 Task: Find a place to stay in Pingyi, China, from 8th to 19th June for 1 guest, with a price range of ₹5000 to ₹12000, and select 'Shared room' with 'Self check-in' option.
Action: Mouse moved to (452, 93)
Screenshot: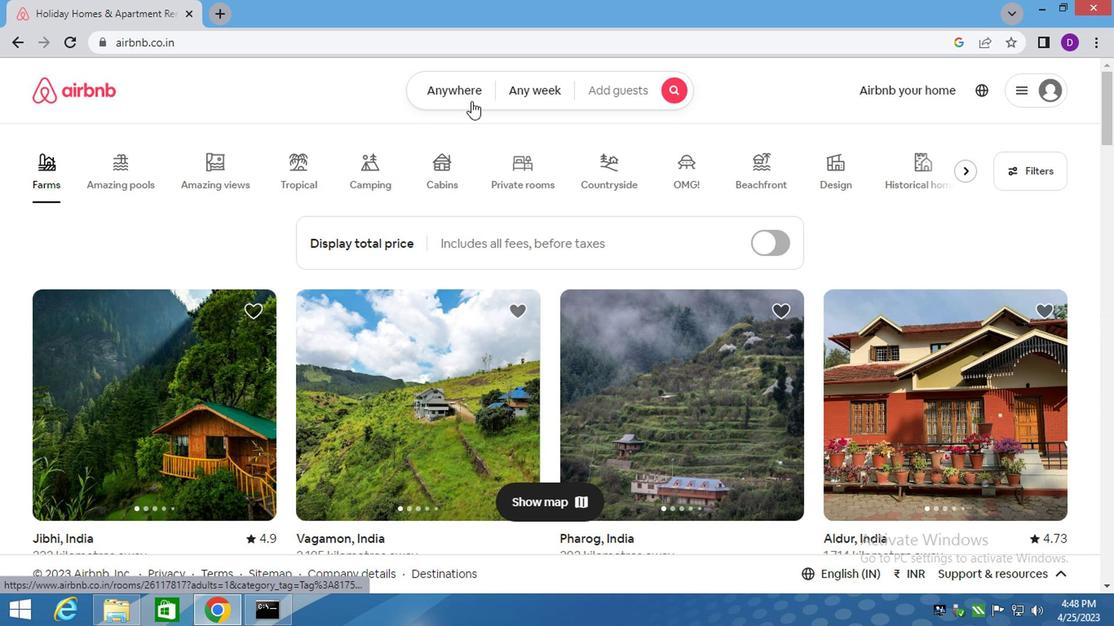 
Action: Mouse pressed left at (452, 93)
Screenshot: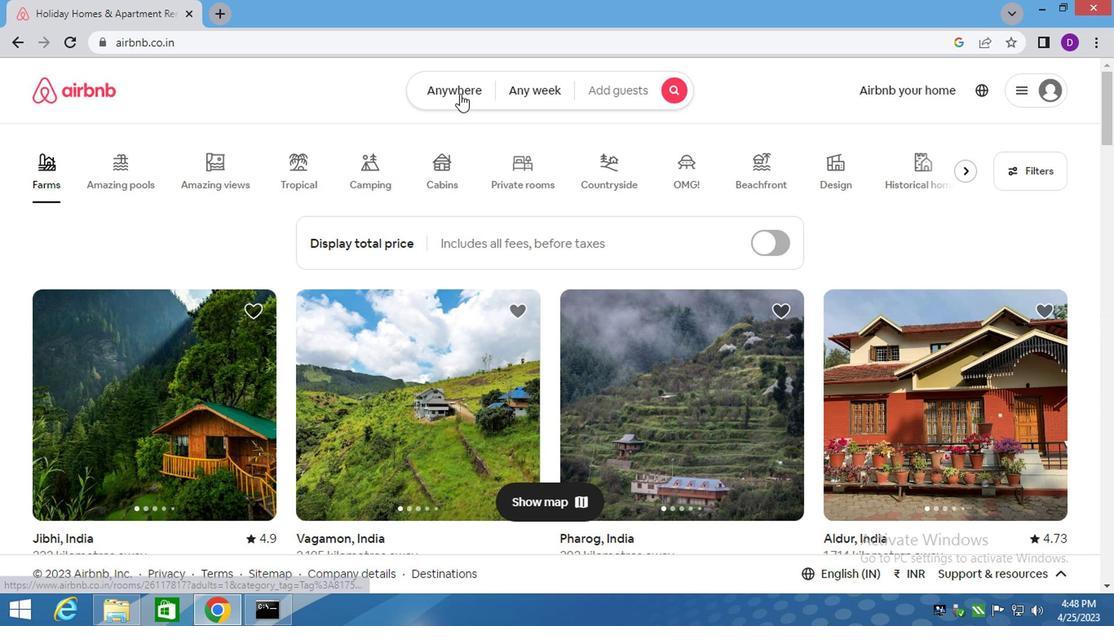 
Action: Mouse moved to (279, 160)
Screenshot: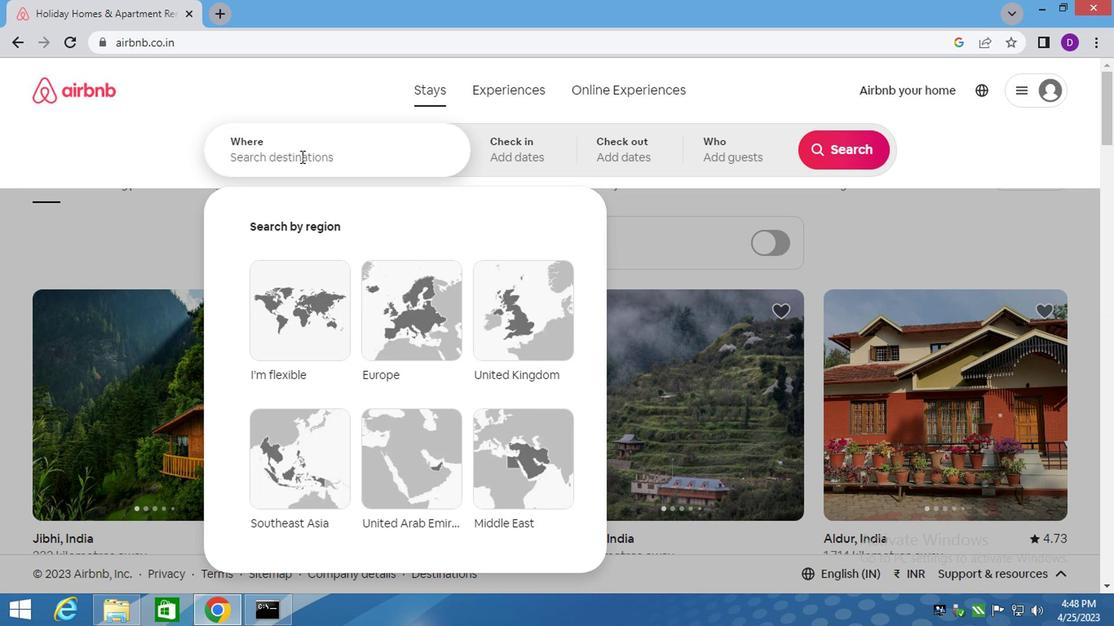 
Action: Mouse pressed left at (279, 160)
Screenshot: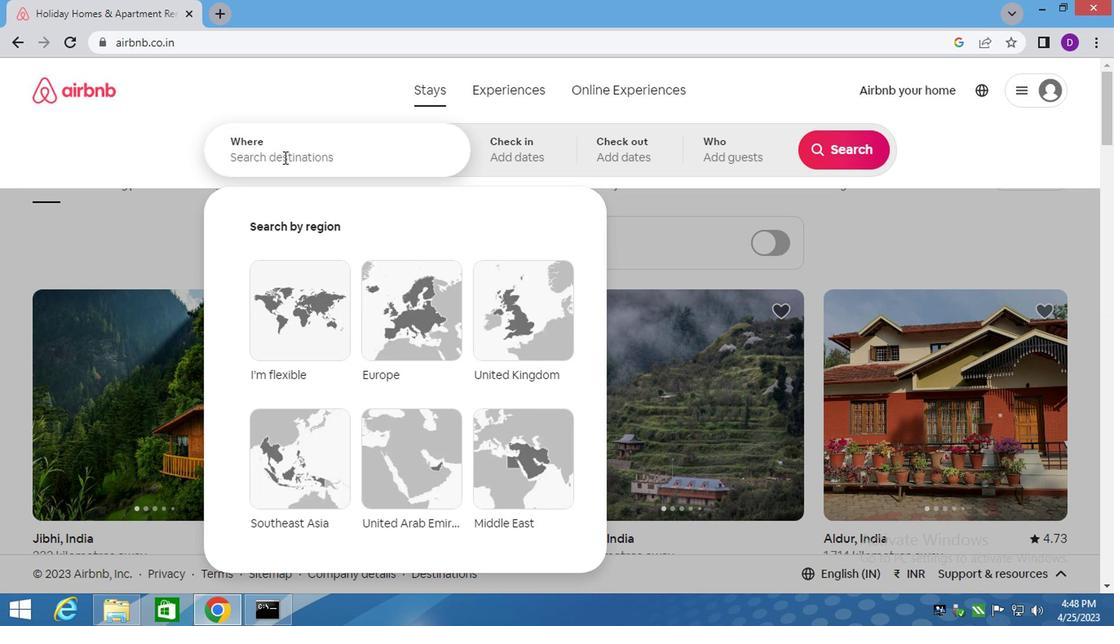 
Action: Mouse moved to (250, 117)
Screenshot: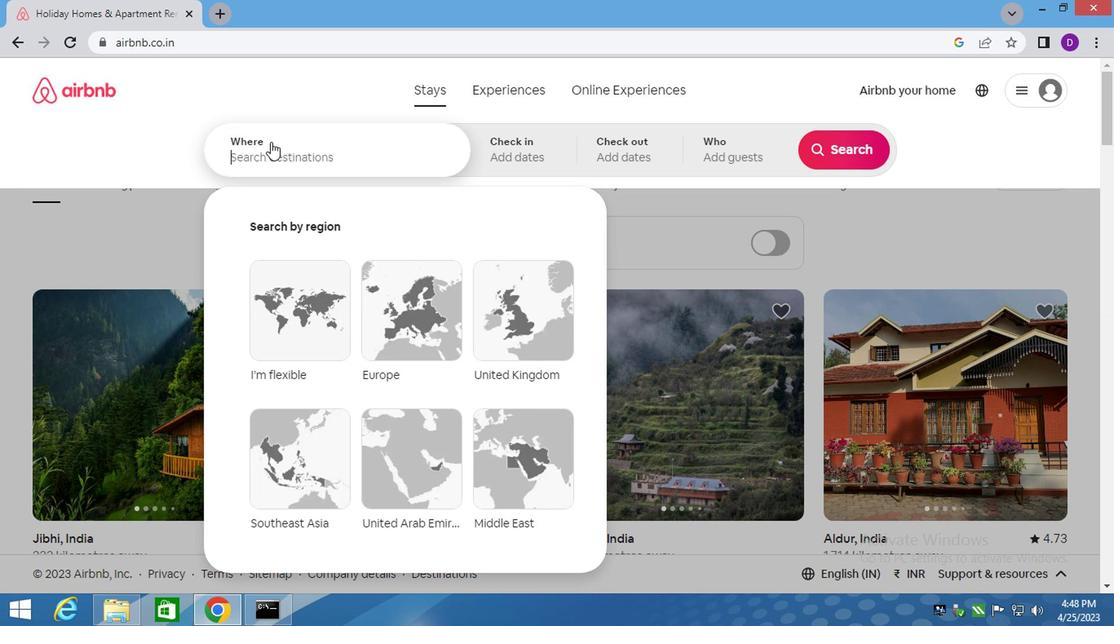 
Action: Key pressed <Key.shift_r>Pingyi,<Key.space><Key.shift>XC<Key.backspace><Key.backspace><Key.shift_r><Key.shift_r><Key.shift_r><Key.shift_r><Key.shift_r><Key.shift_r><Key.shift_r><Key.shift_r>CHINA<Key.enter>
Screenshot: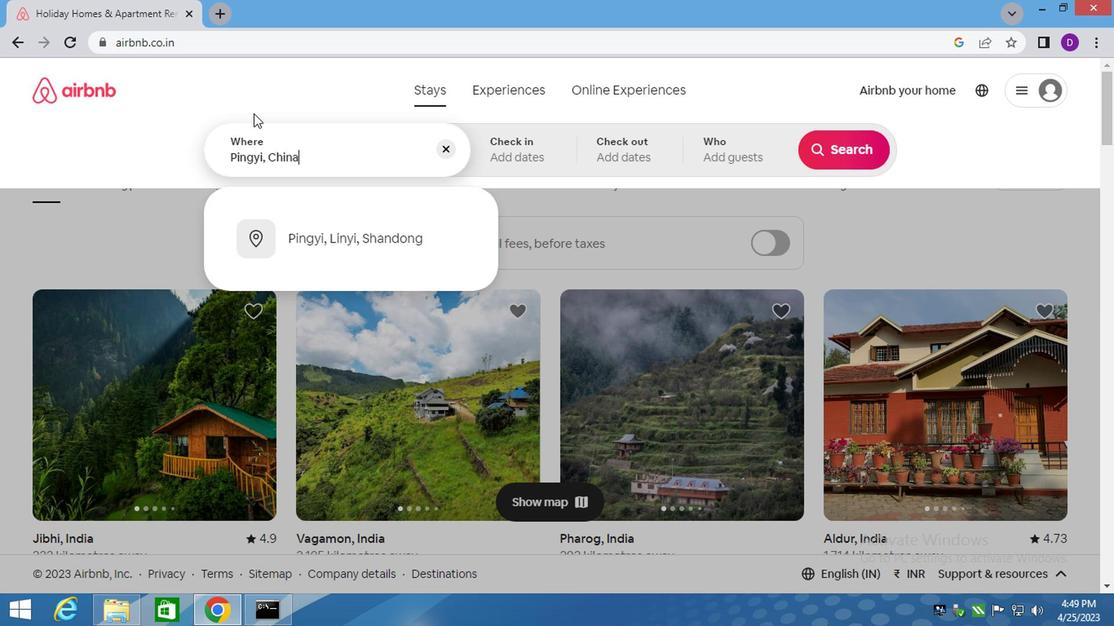 
Action: Mouse moved to (837, 290)
Screenshot: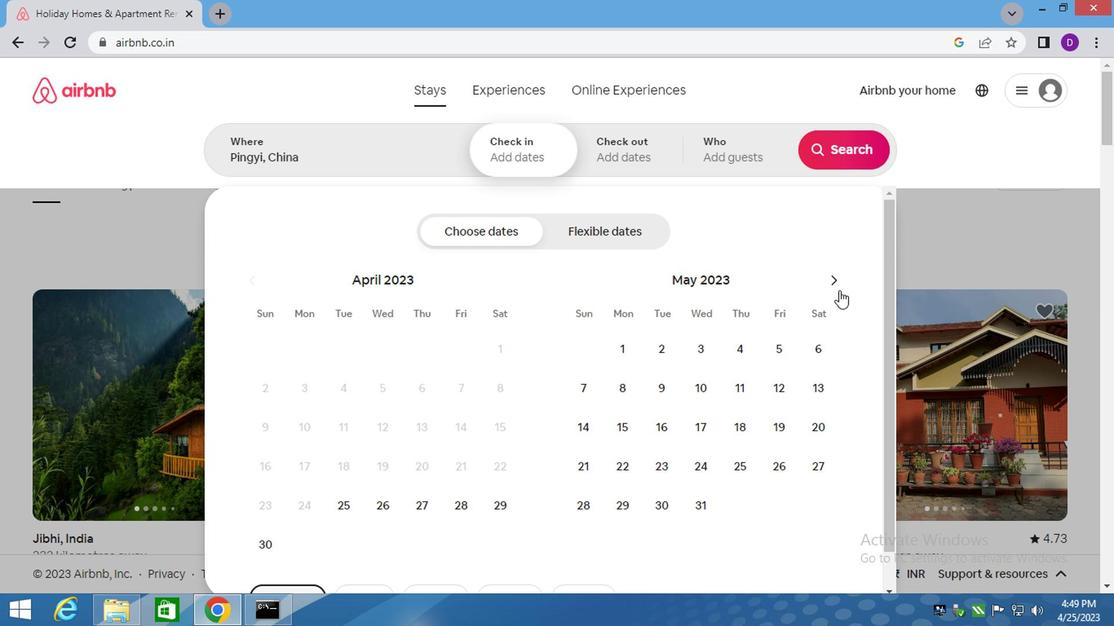 
Action: Mouse pressed left at (837, 290)
Screenshot: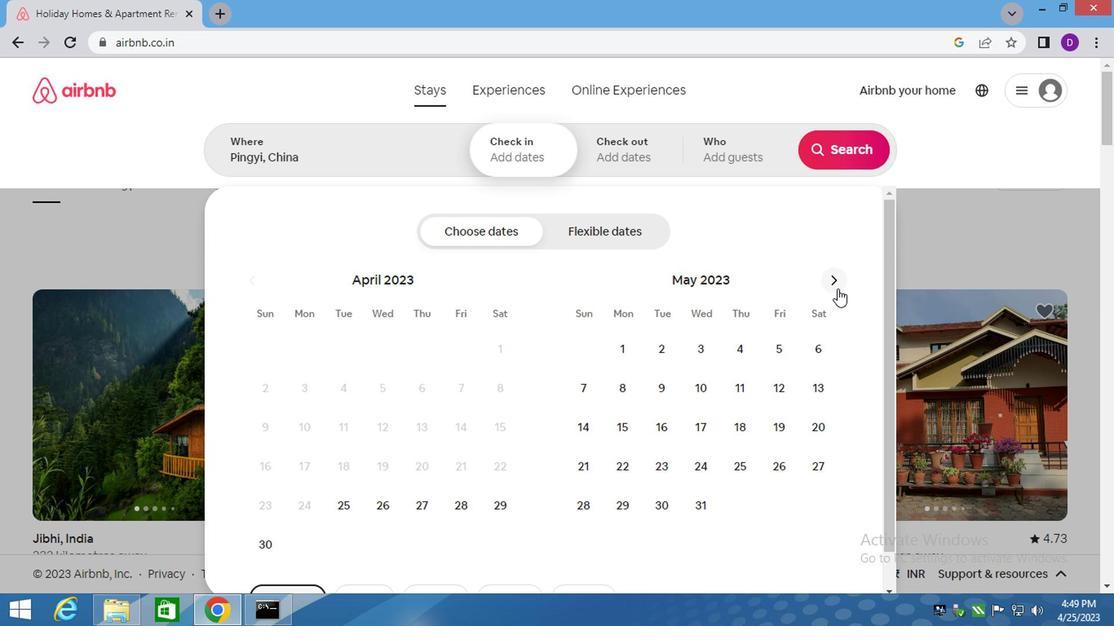 
Action: Mouse moved to (745, 396)
Screenshot: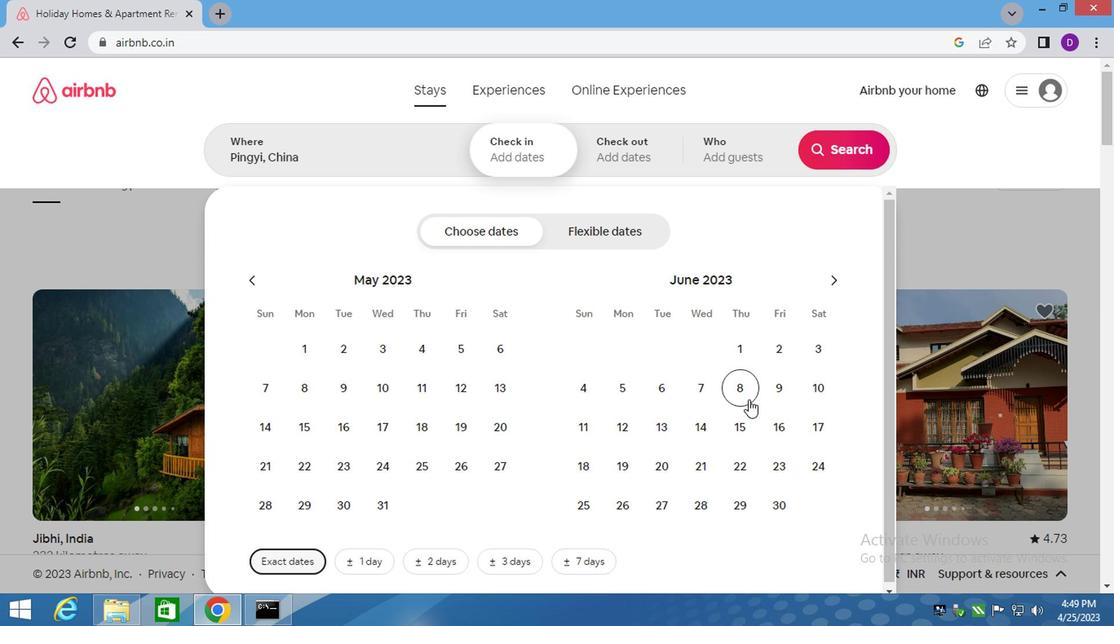 
Action: Mouse pressed left at (745, 396)
Screenshot: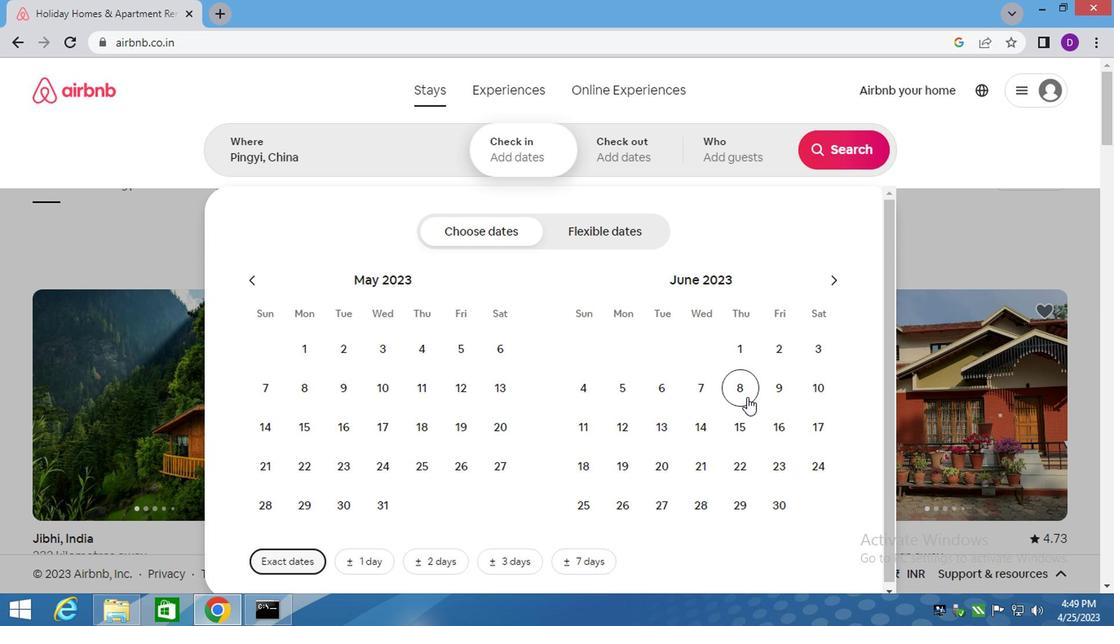 
Action: Mouse moved to (612, 469)
Screenshot: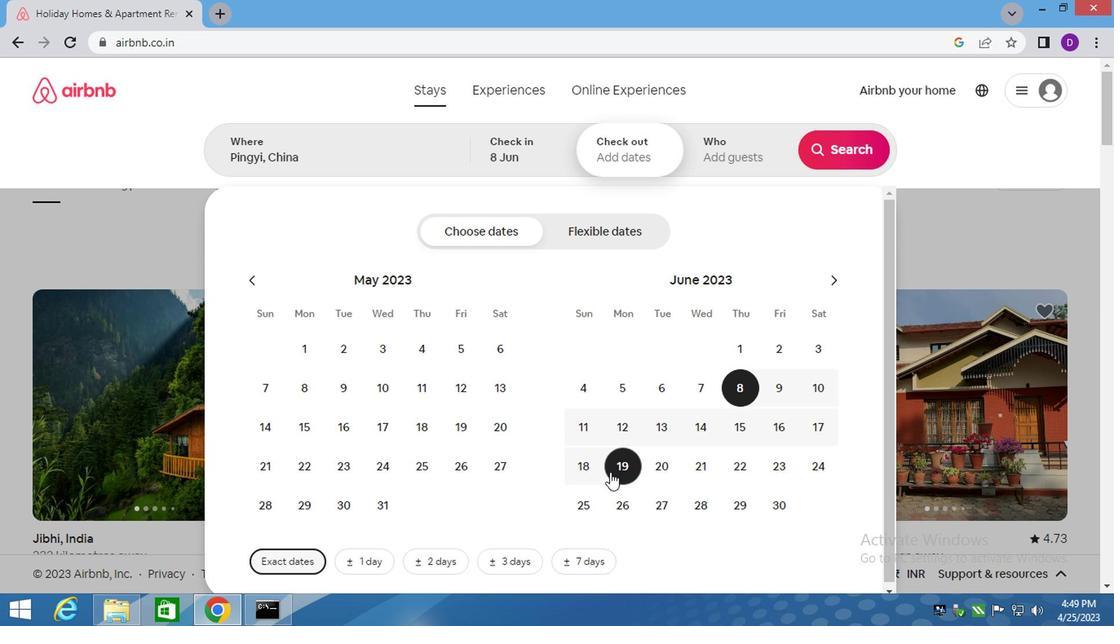 
Action: Mouse pressed left at (612, 469)
Screenshot: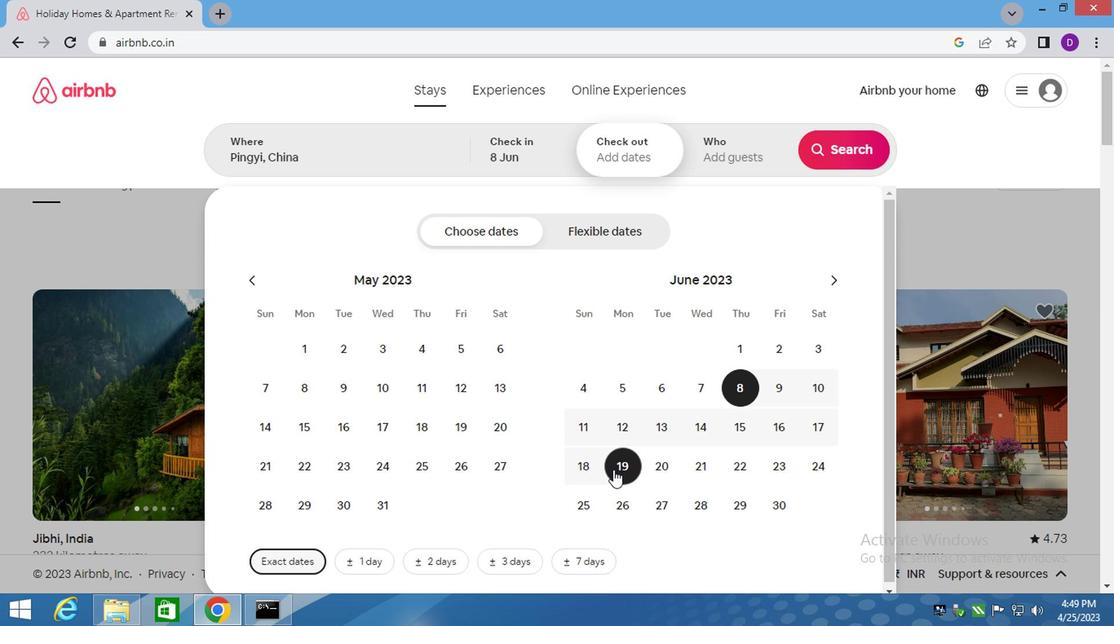 
Action: Mouse moved to (726, 158)
Screenshot: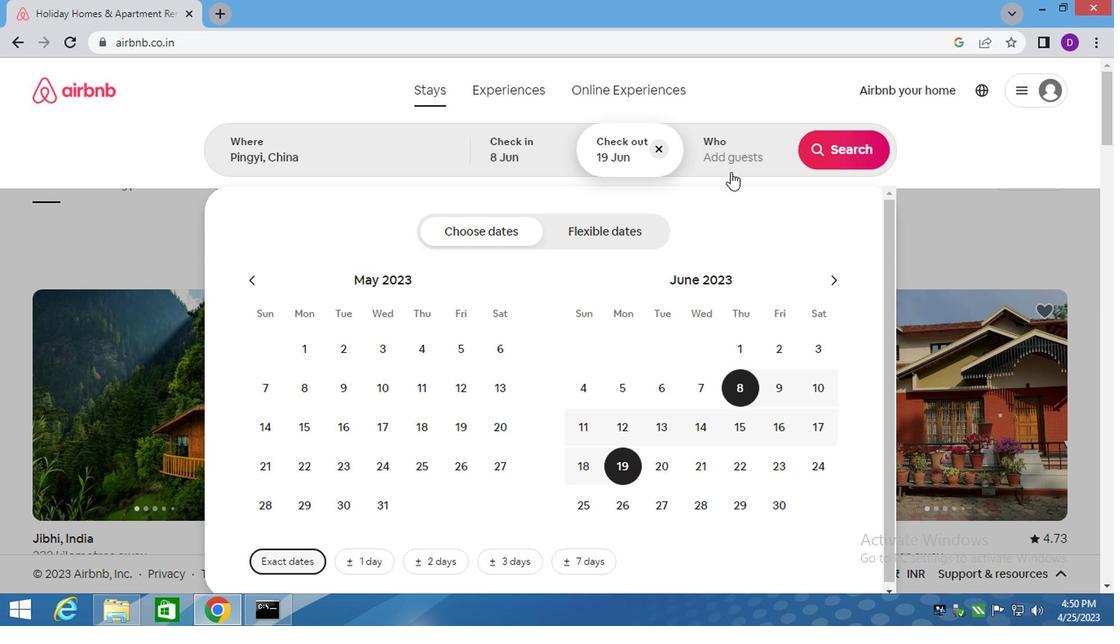 
Action: Mouse pressed left at (726, 158)
Screenshot: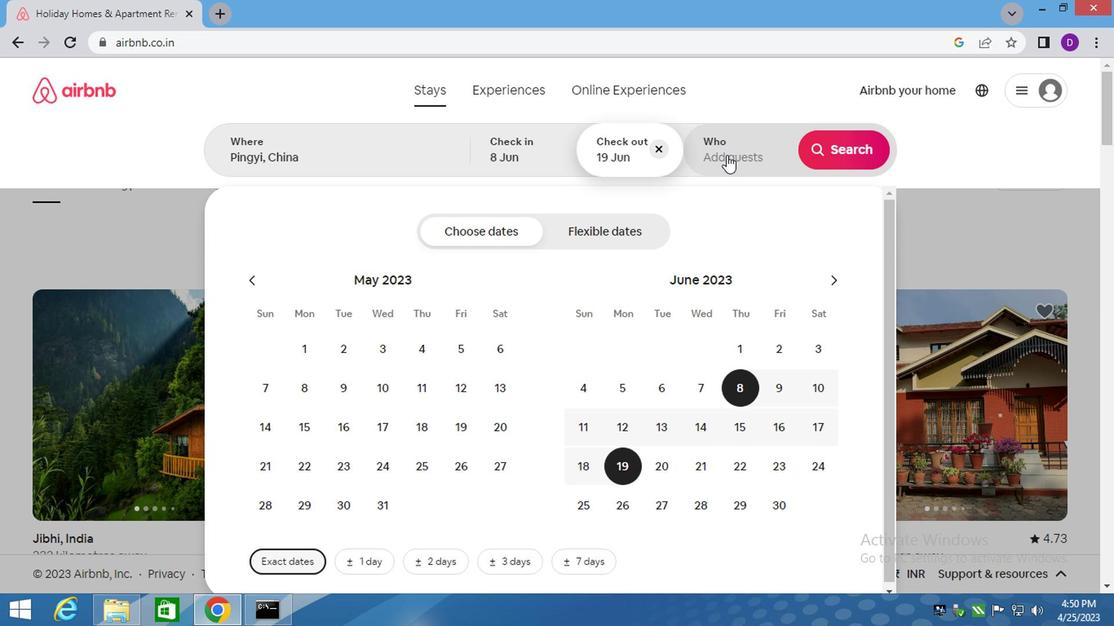 
Action: Mouse moved to (849, 235)
Screenshot: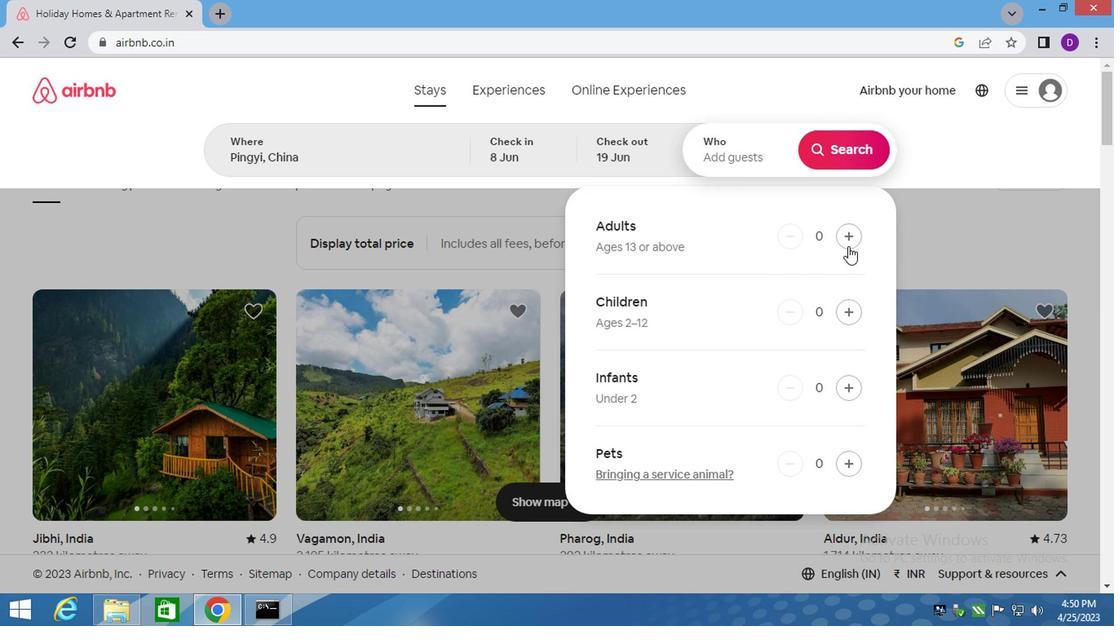 
Action: Mouse pressed left at (849, 235)
Screenshot: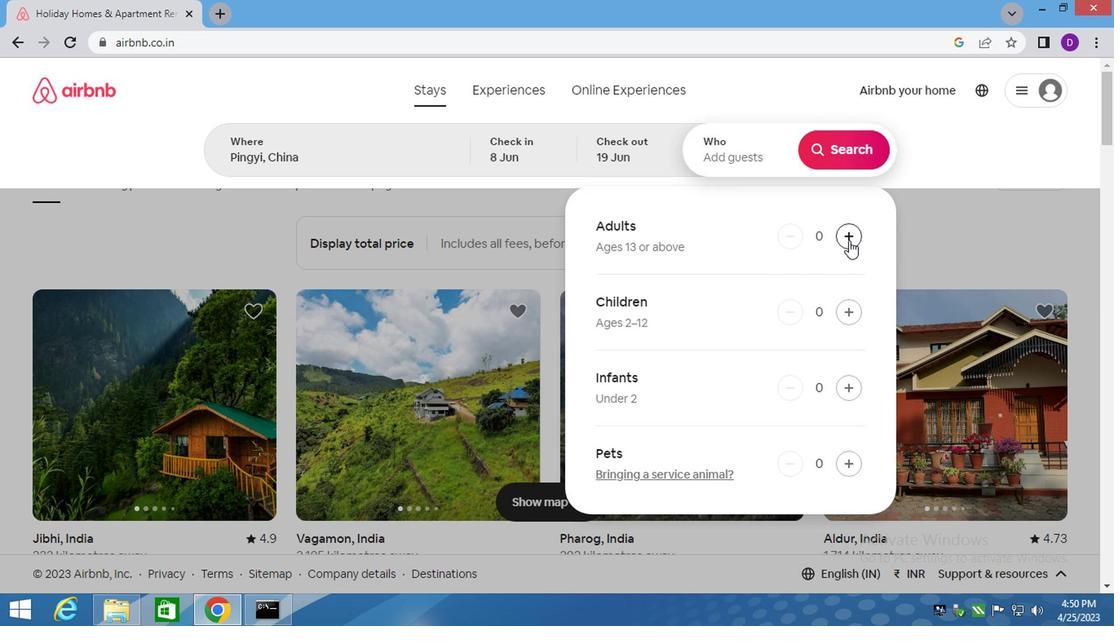 
Action: Mouse moved to (847, 160)
Screenshot: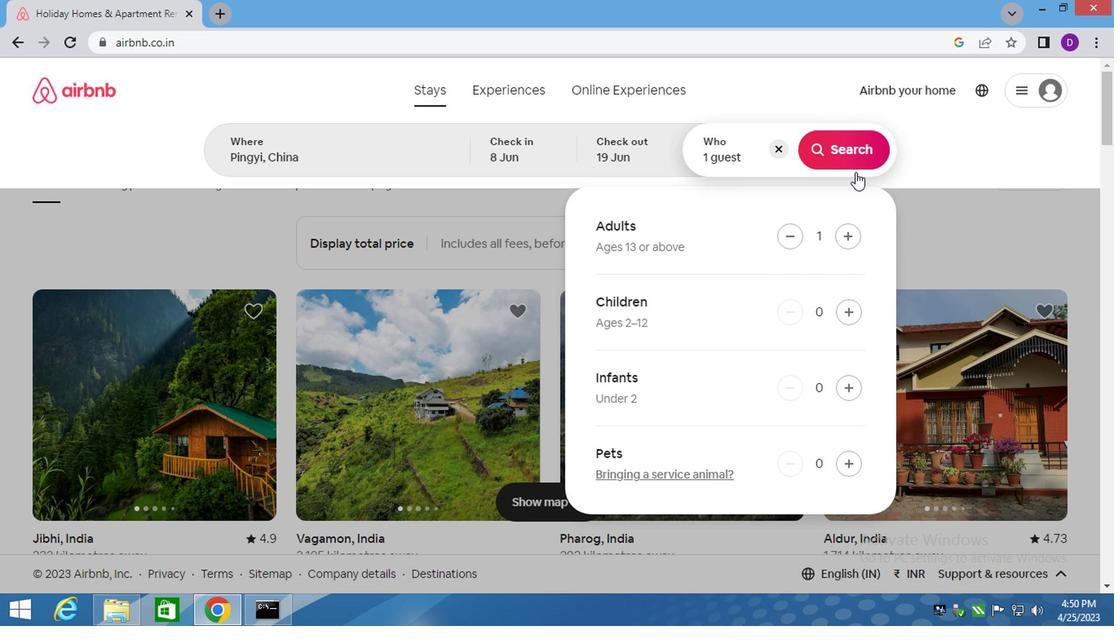 
Action: Mouse pressed left at (847, 160)
Screenshot: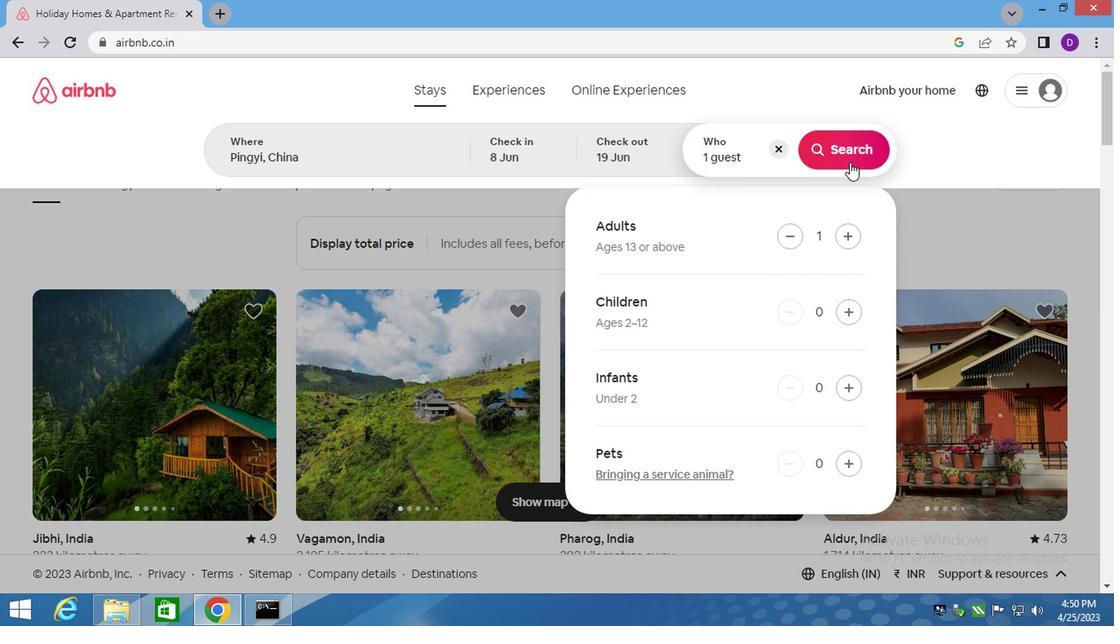 
Action: Mouse moved to (1041, 156)
Screenshot: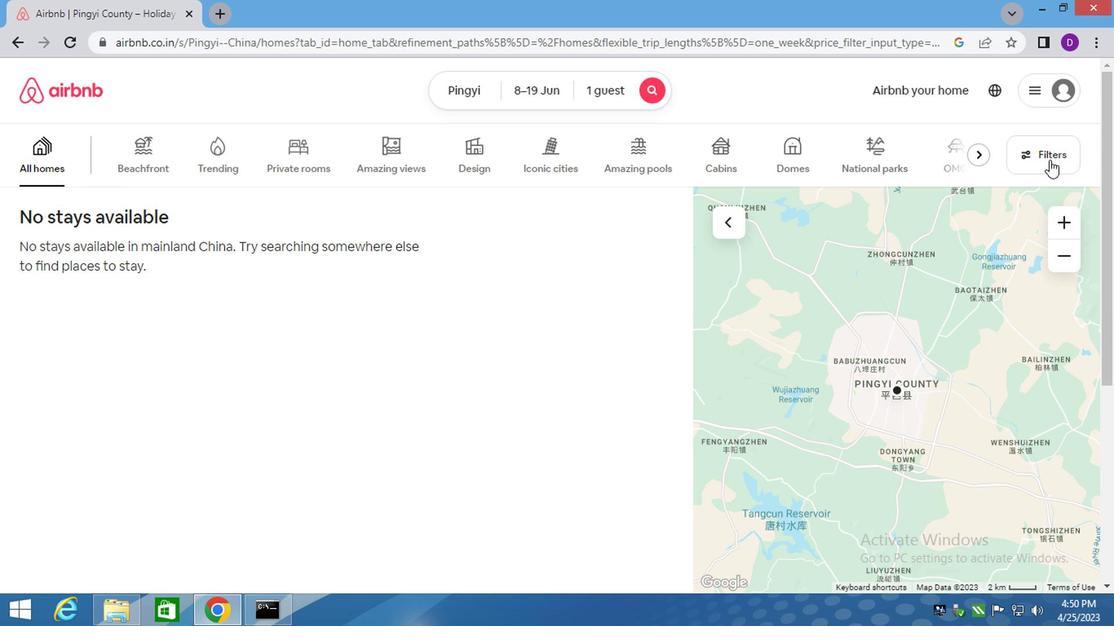 
Action: Mouse pressed left at (1041, 156)
Screenshot: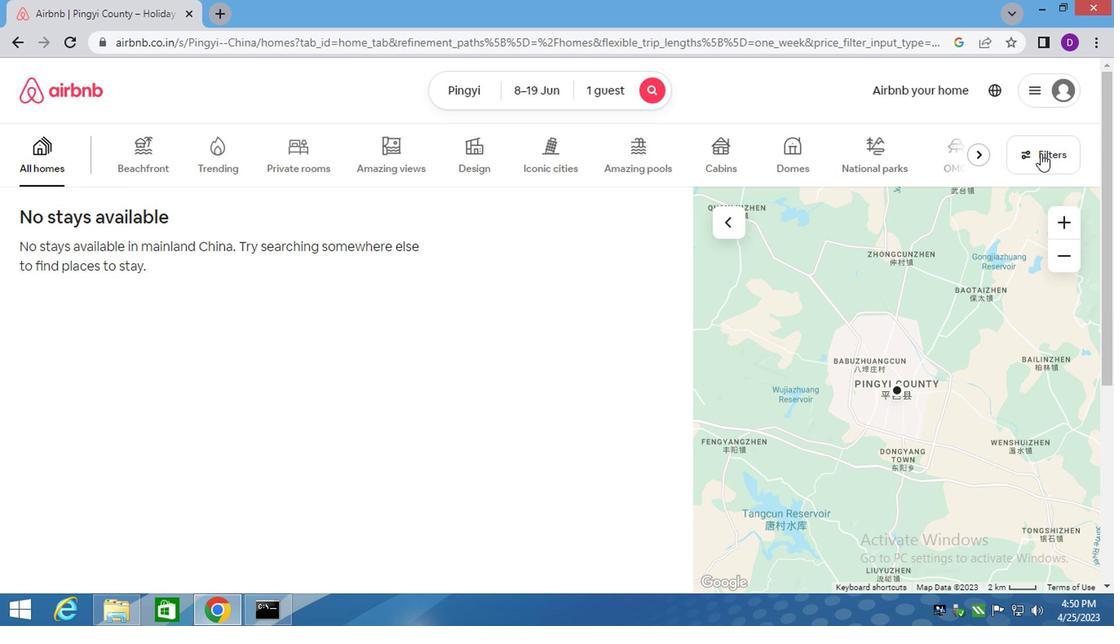 
Action: Mouse moved to (338, 258)
Screenshot: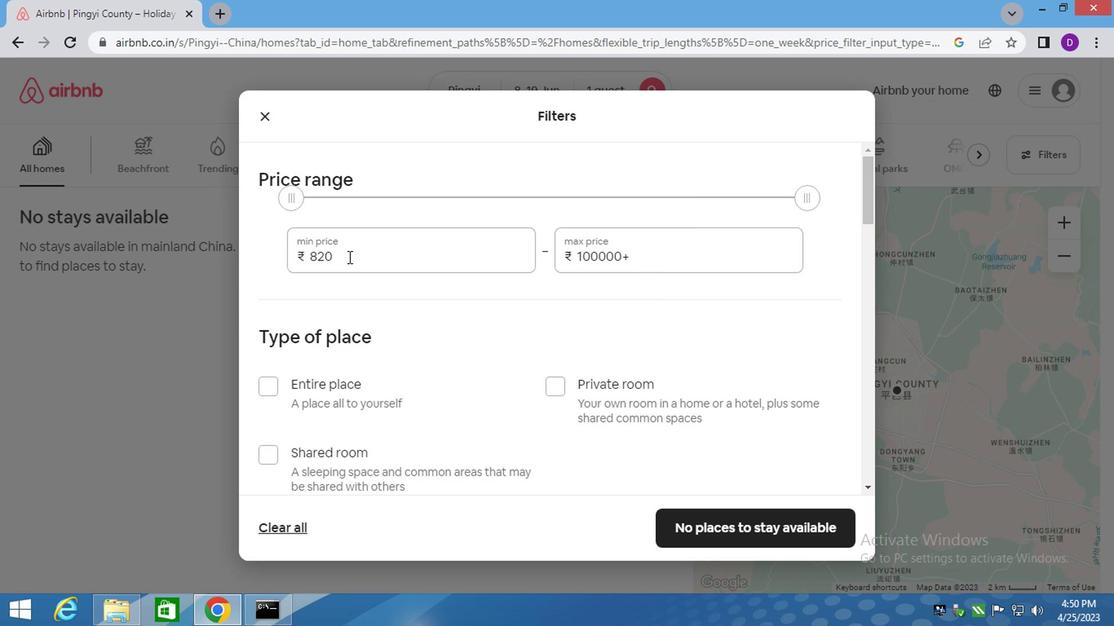 
Action: Mouse pressed left at (338, 258)
Screenshot: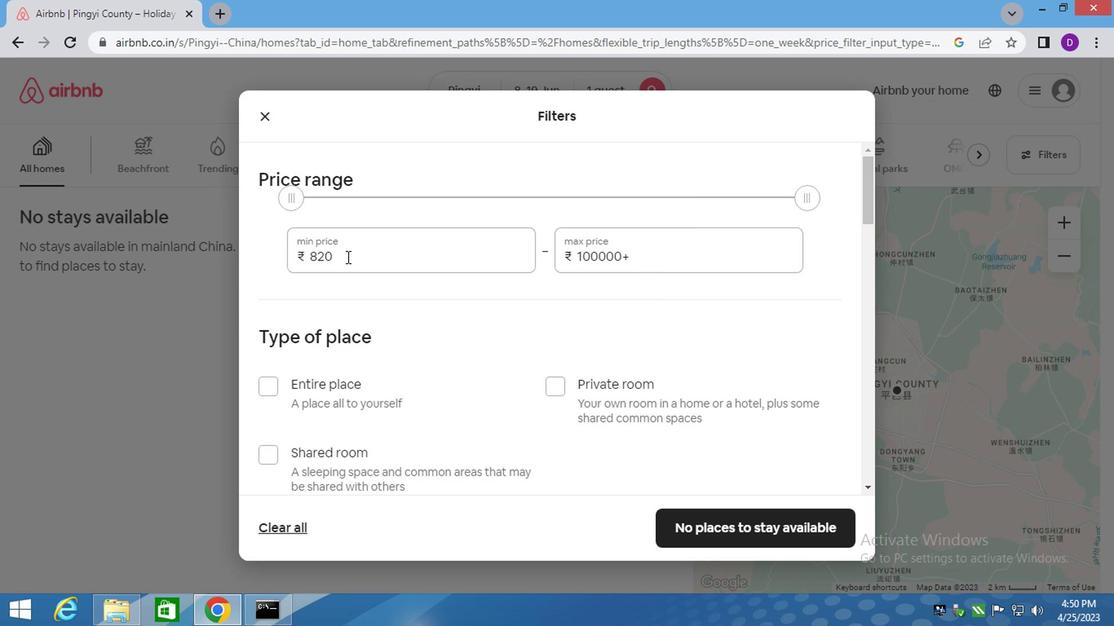 
Action: Mouse pressed left at (338, 258)
Screenshot: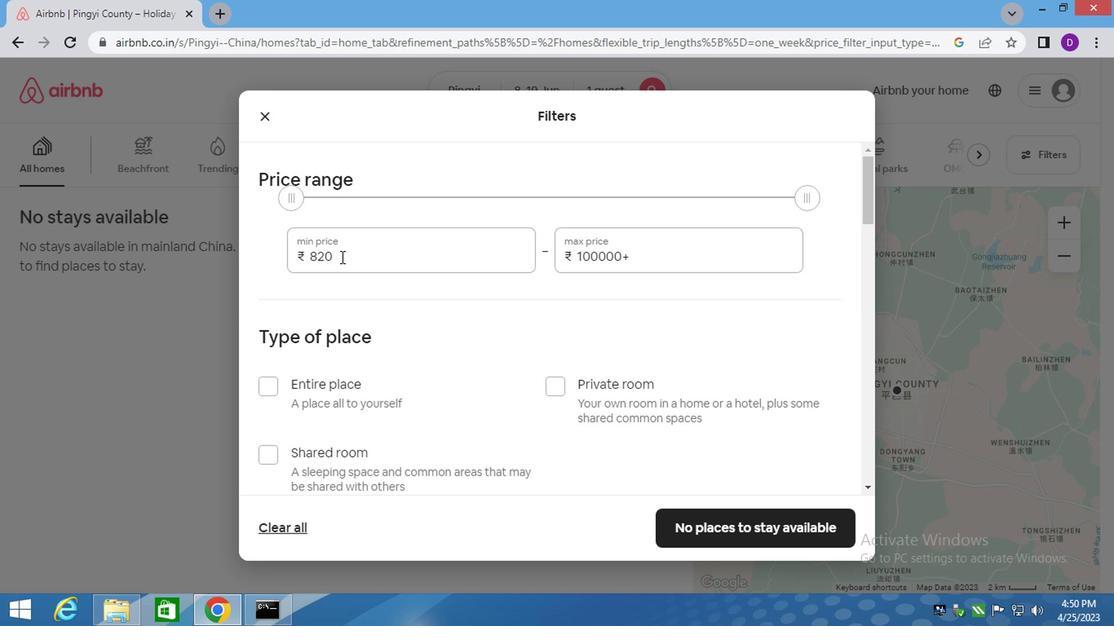 
Action: Key pressed 5000
Screenshot: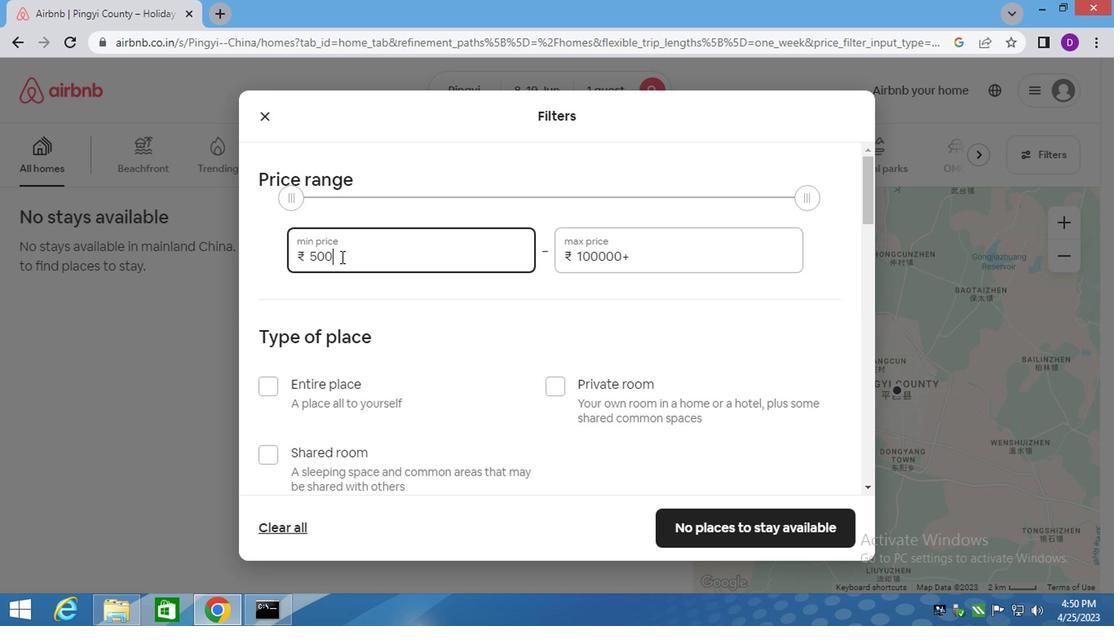
Action: Mouse moved to (630, 258)
Screenshot: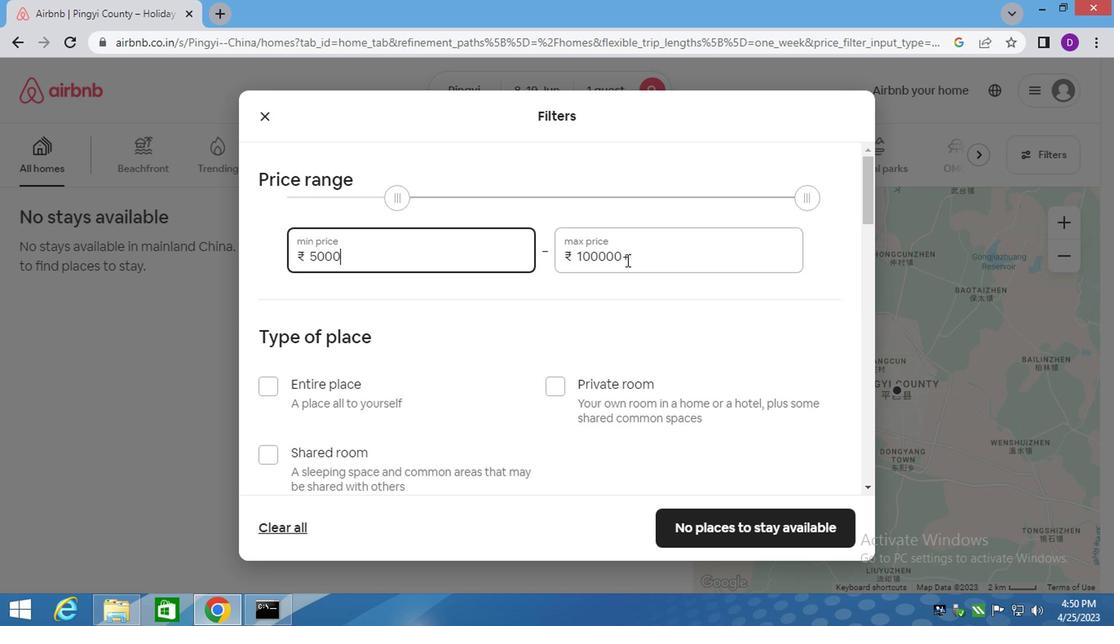 
Action: Mouse pressed left at (630, 258)
Screenshot: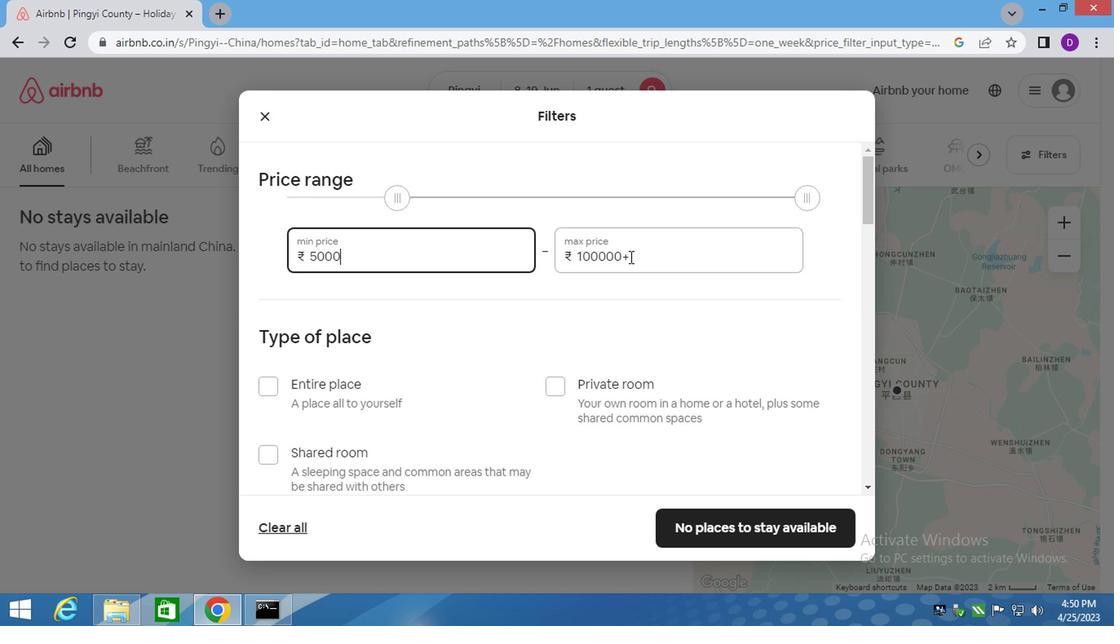 
Action: Mouse pressed left at (630, 258)
Screenshot: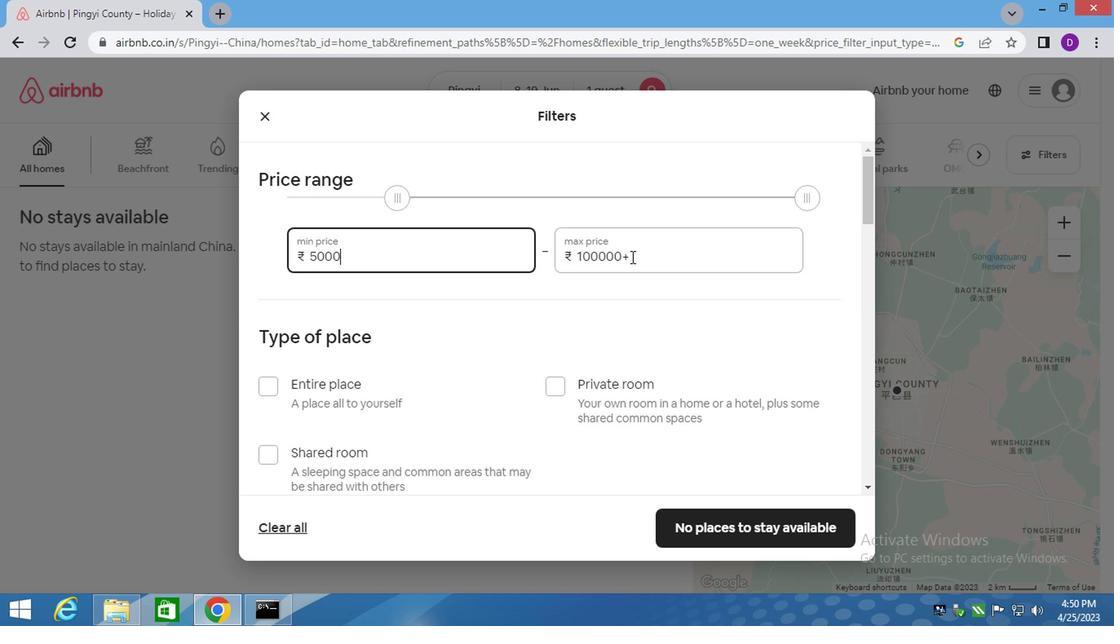 
Action: Mouse pressed left at (630, 258)
Screenshot: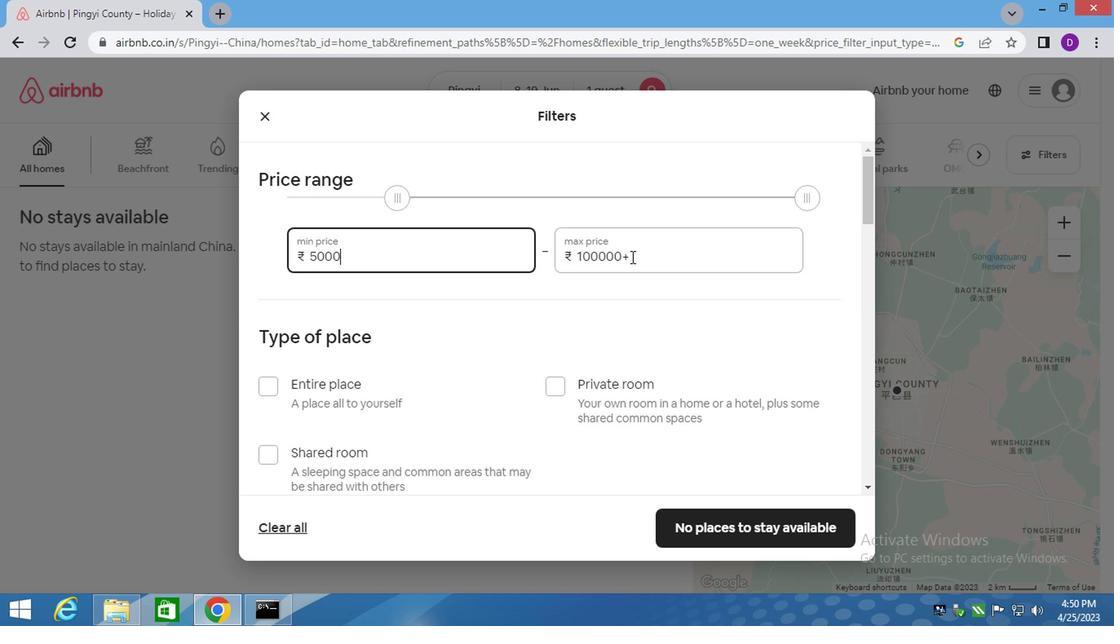 
Action: Mouse moved to (622, 255)
Screenshot: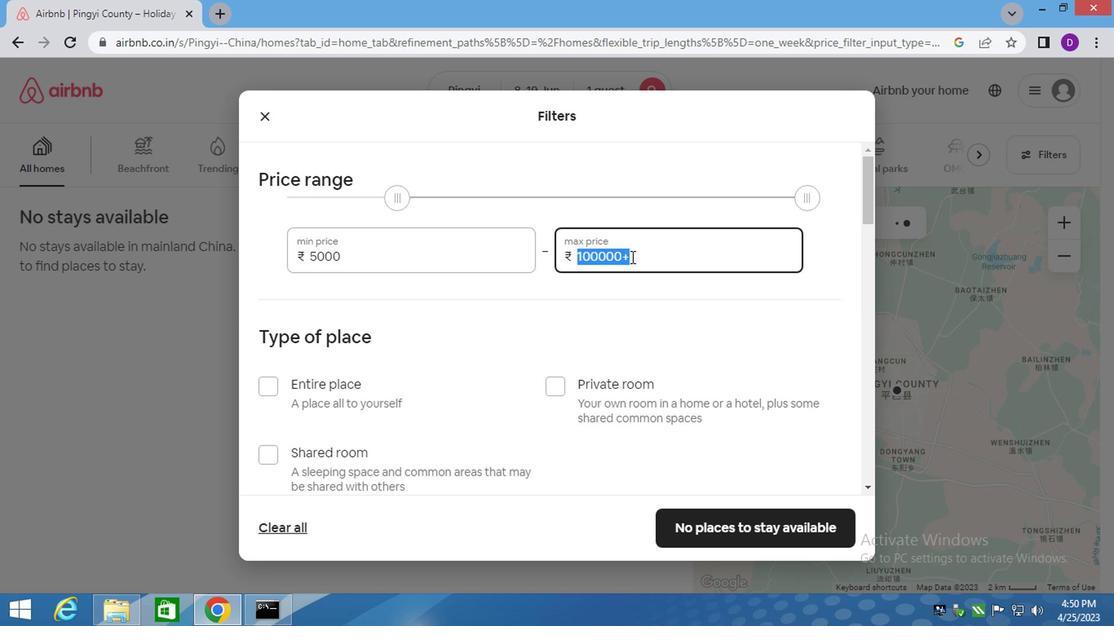 
Action: Key pressed 12000
Screenshot: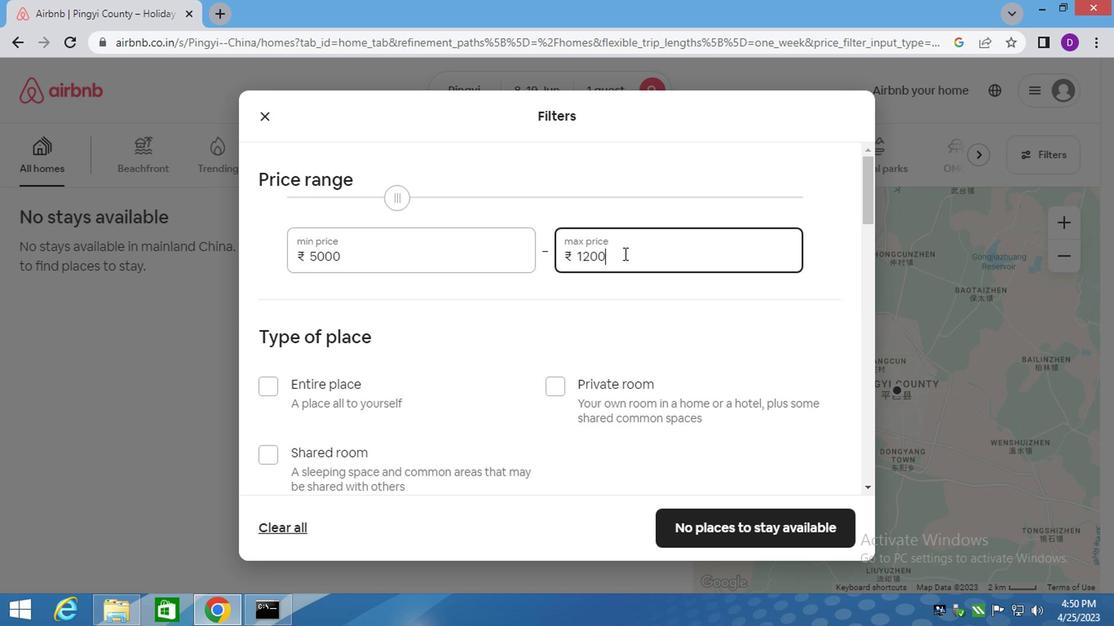 
Action: Mouse moved to (622, 322)
Screenshot: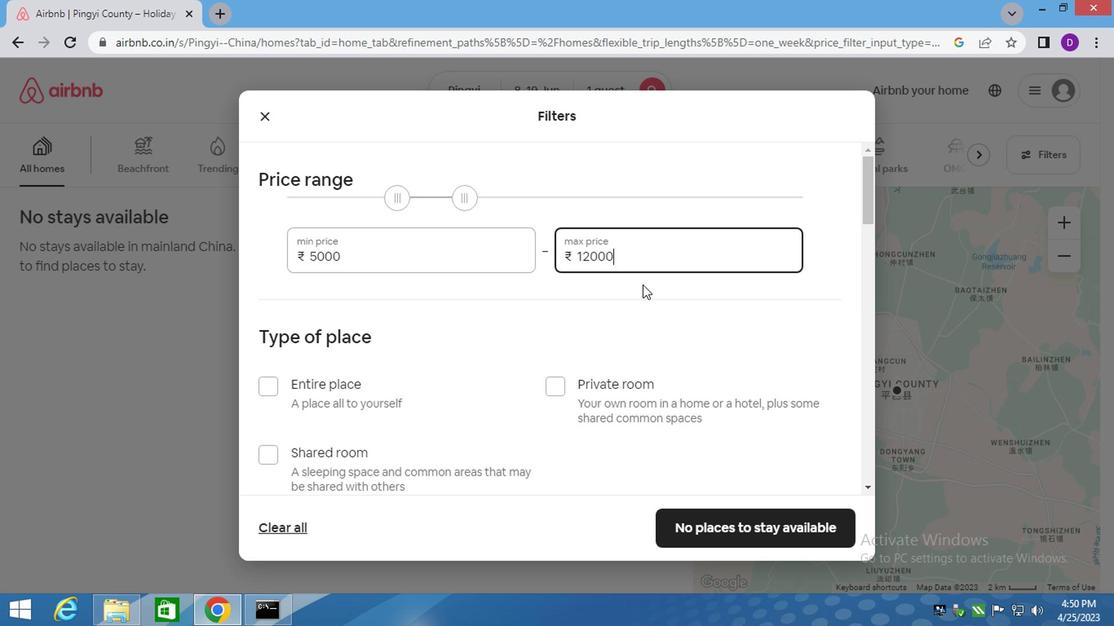 
Action: Mouse scrolled (622, 322) with delta (0, 0)
Screenshot: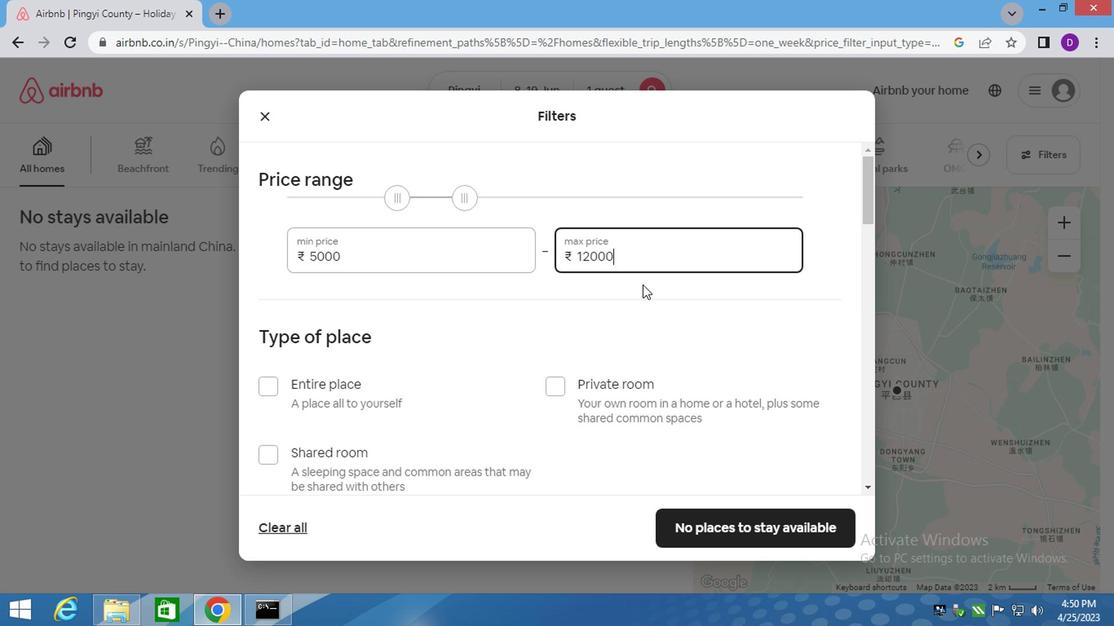 
Action: Mouse moved to (264, 378)
Screenshot: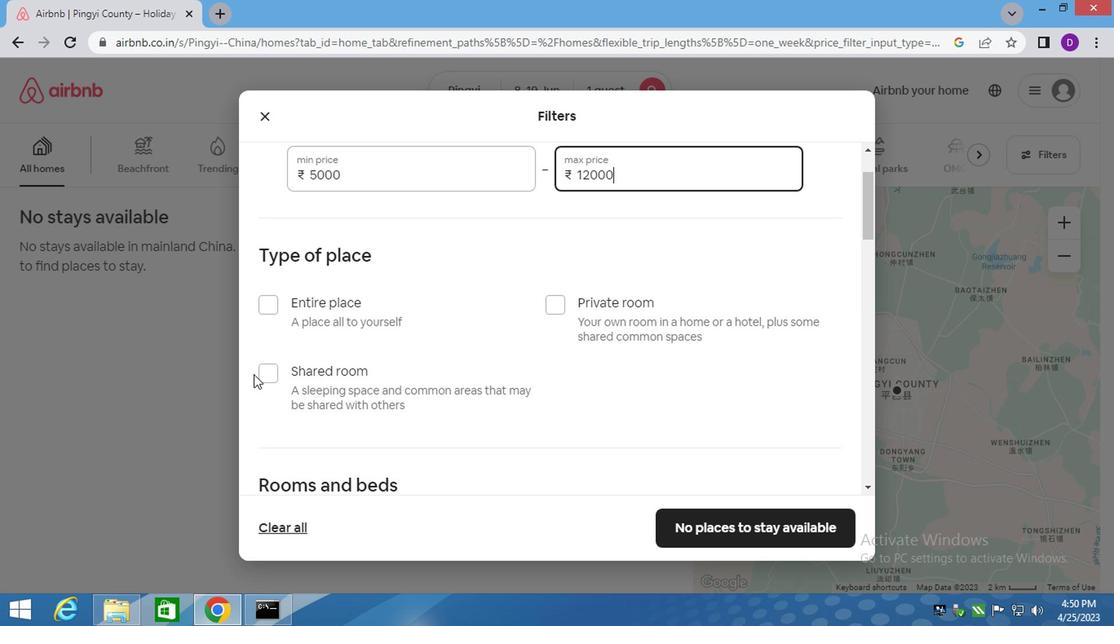 
Action: Mouse pressed left at (264, 378)
Screenshot: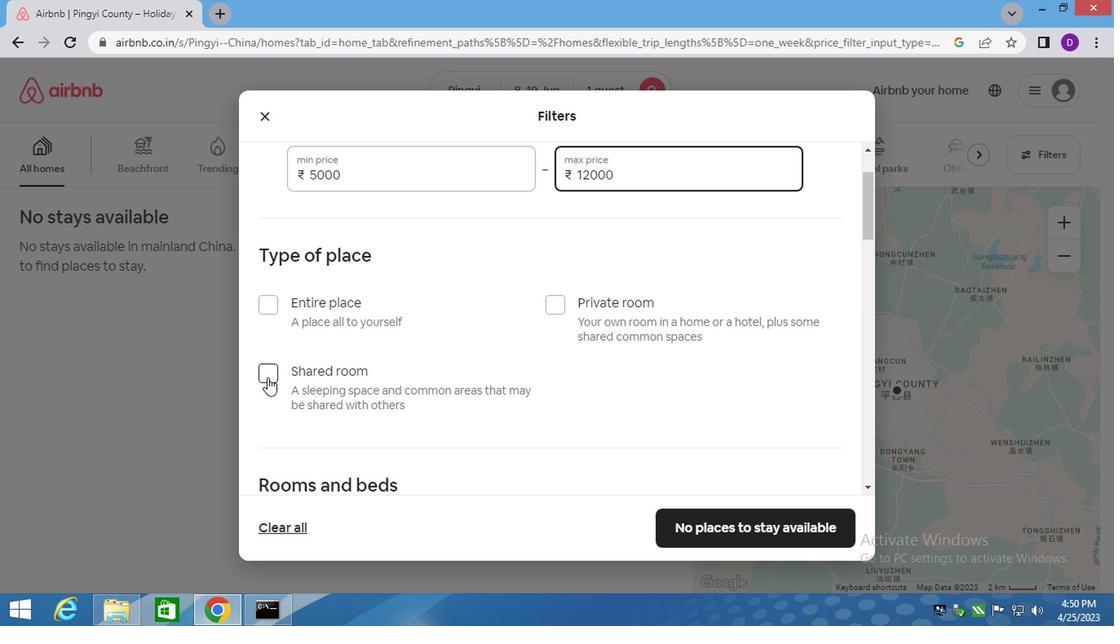 
Action: Mouse moved to (497, 370)
Screenshot: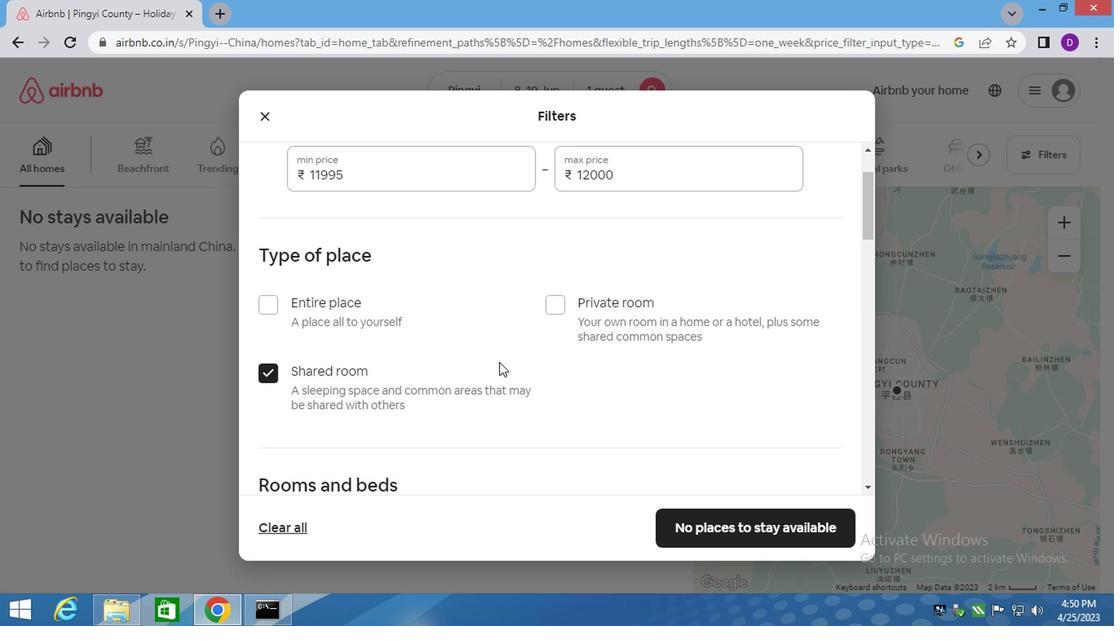 
Action: Mouse scrolled (497, 369) with delta (0, 0)
Screenshot: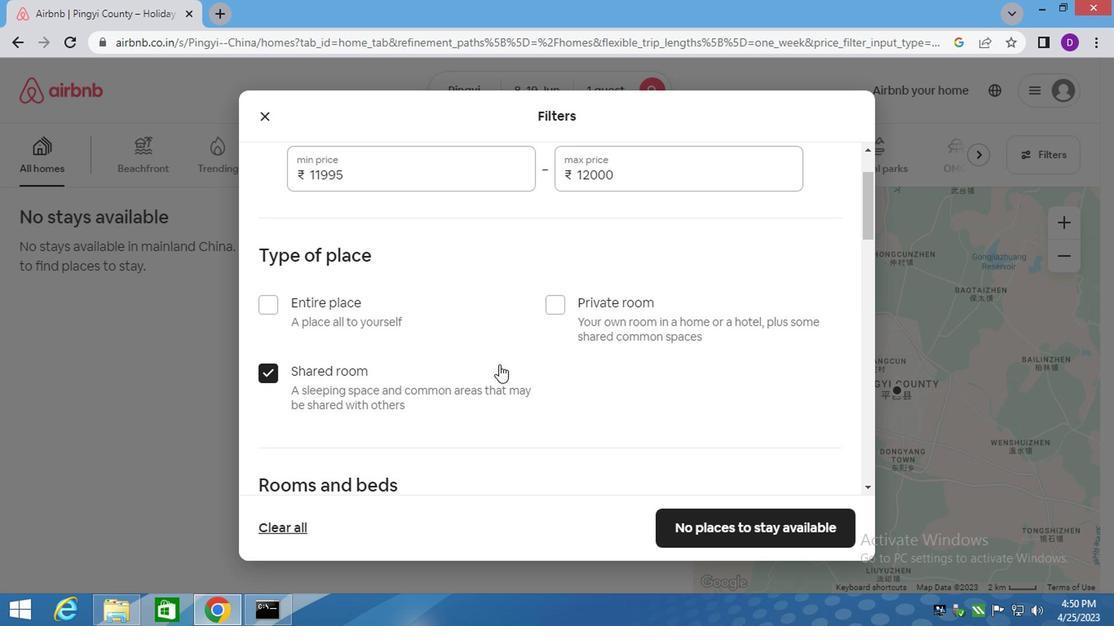
Action: Mouse moved to (497, 372)
Screenshot: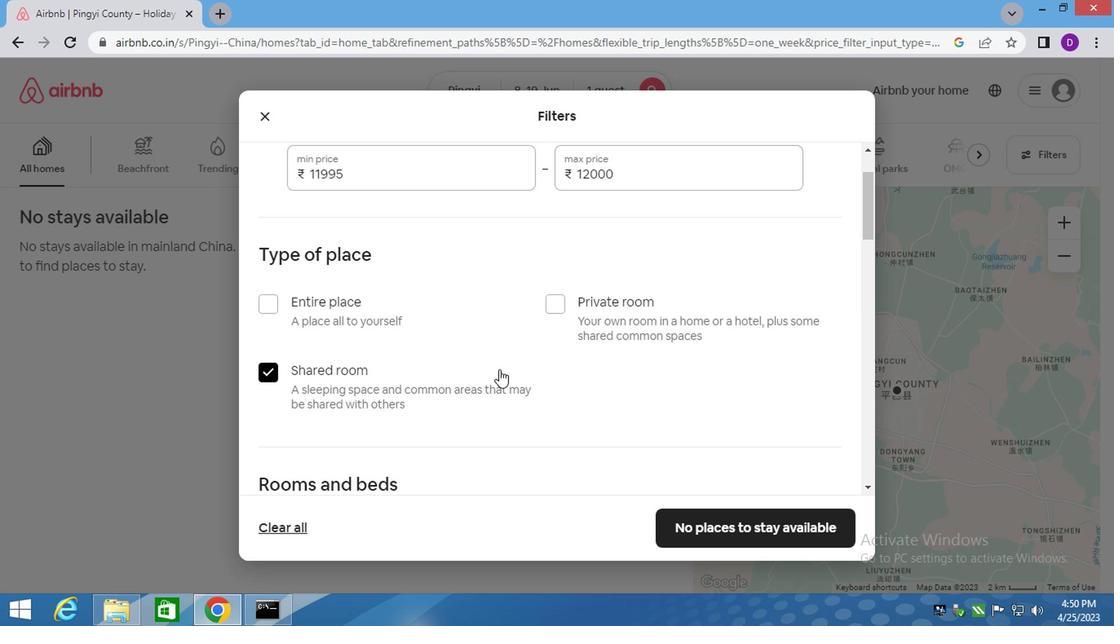 
Action: Mouse scrolled (497, 370) with delta (0, -1)
Screenshot: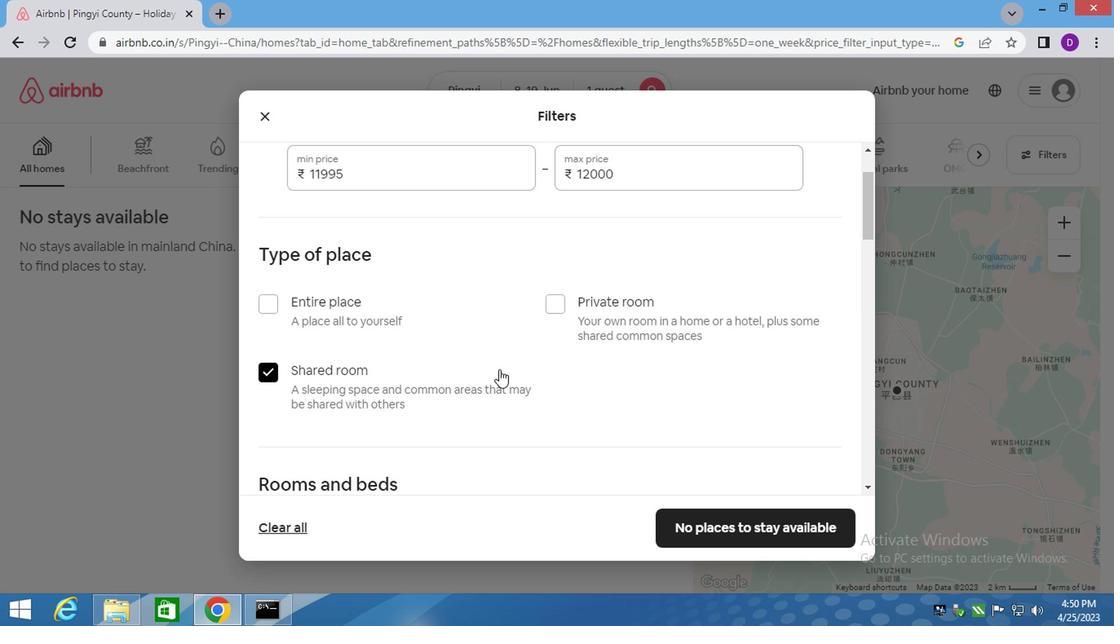 
Action: Mouse scrolled (497, 371) with delta (0, 0)
Screenshot: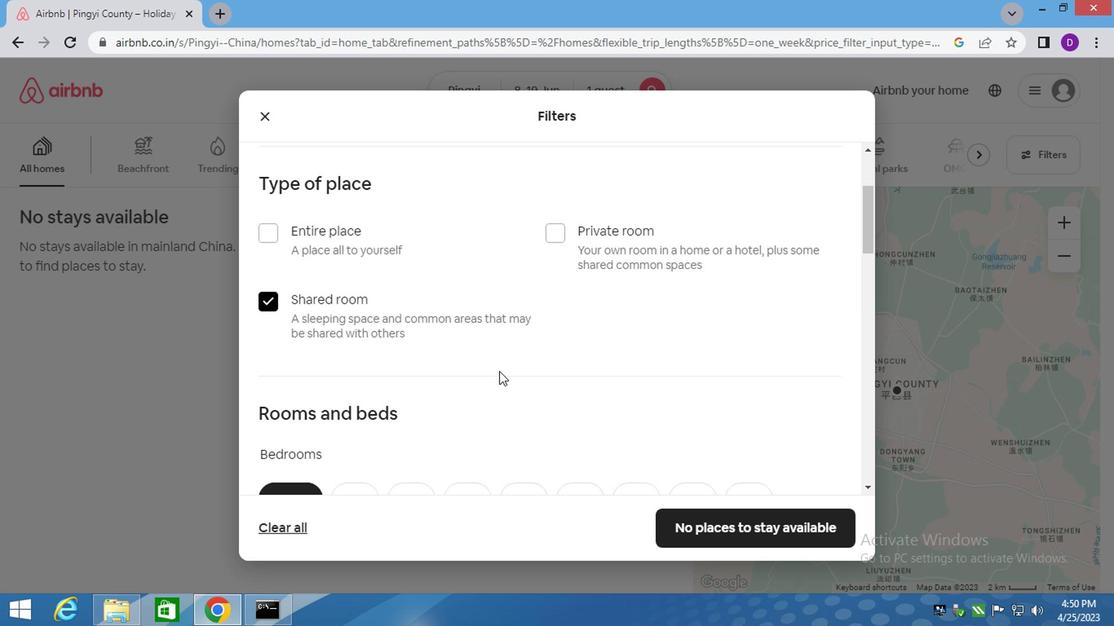 
Action: Mouse moved to (374, 352)
Screenshot: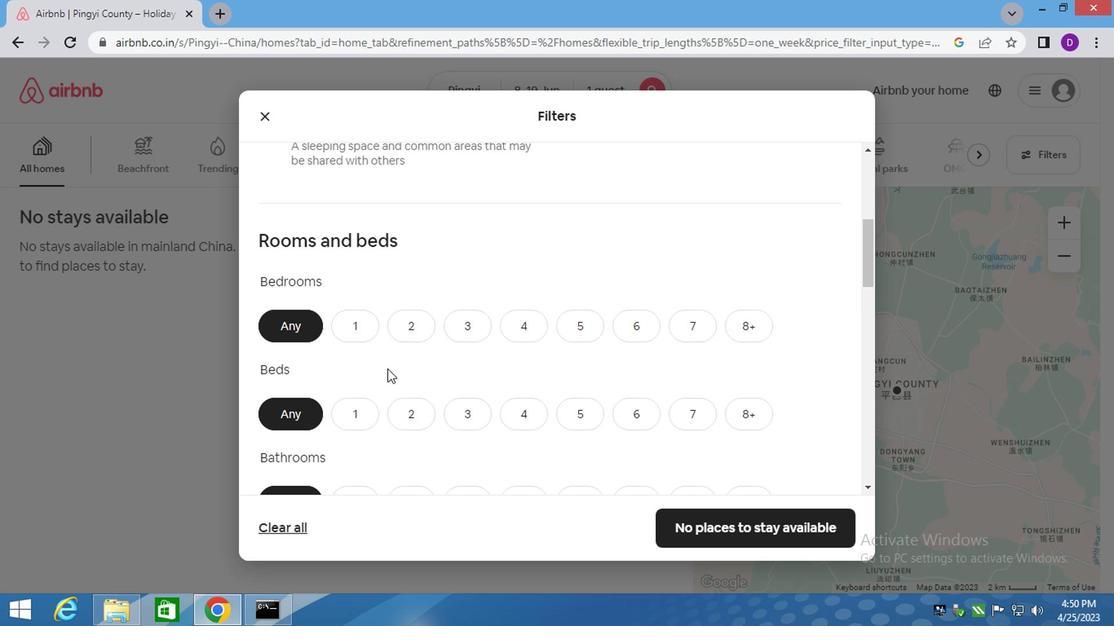 
Action: Mouse scrolled (374, 351) with delta (0, -1)
Screenshot: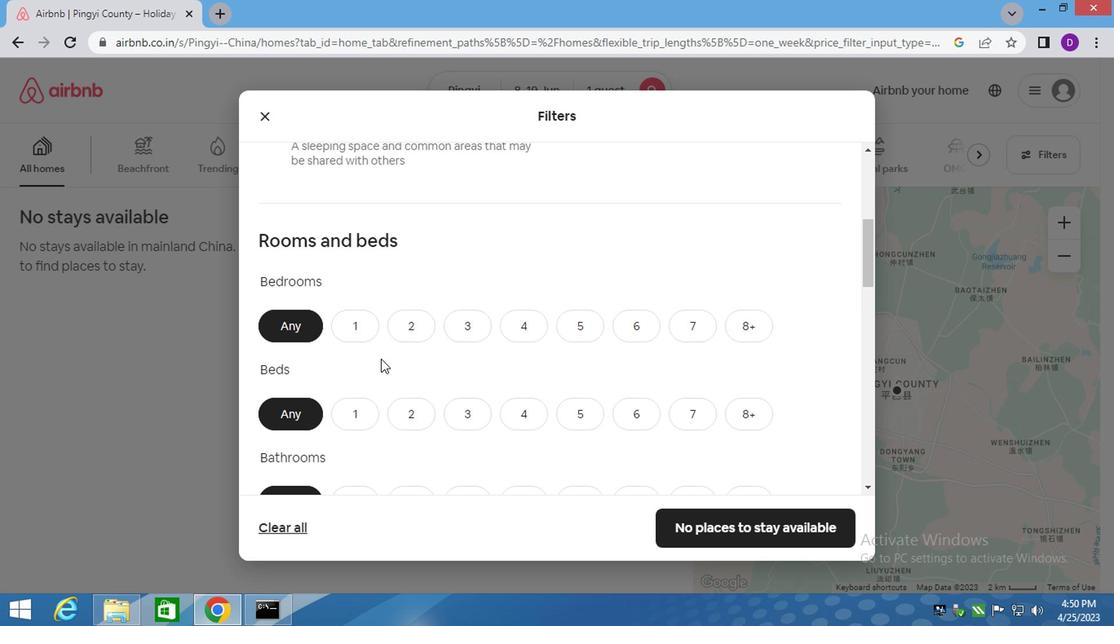 
Action: Mouse moved to (362, 254)
Screenshot: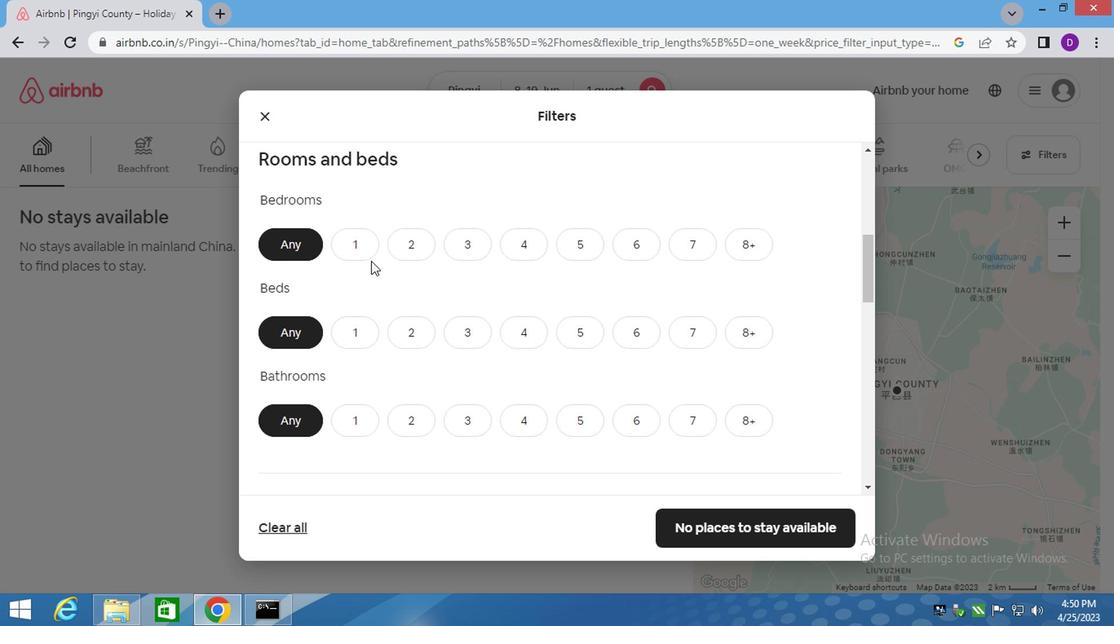 
Action: Mouse pressed left at (362, 254)
Screenshot: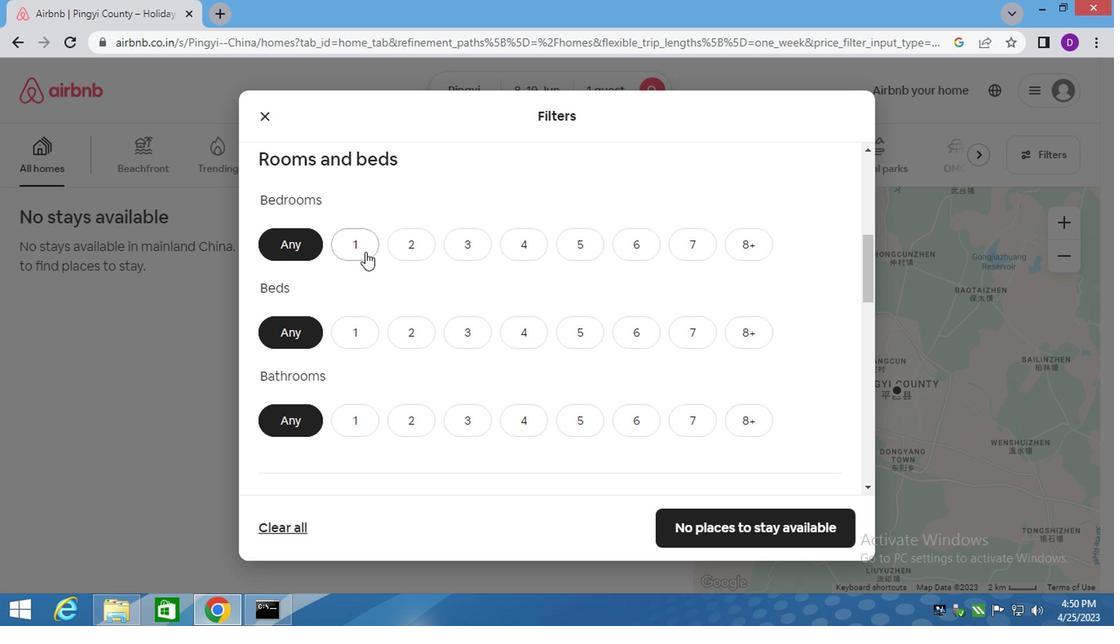 
Action: Mouse moved to (355, 339)
Screenshot: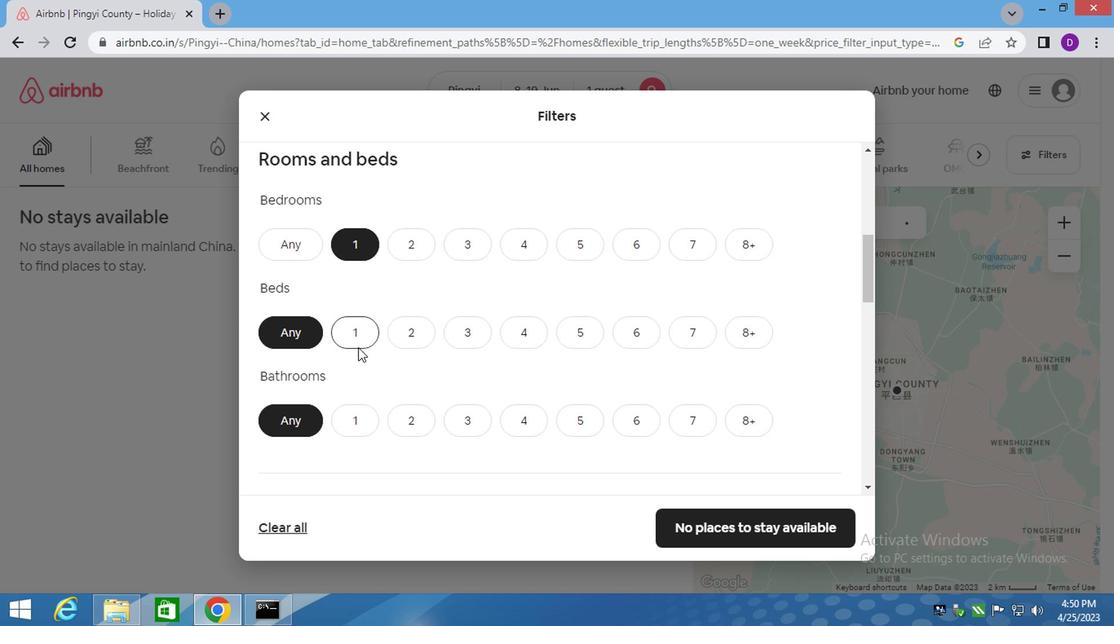 
Action: Mouse pressed left at (355, 339)
Screenshot: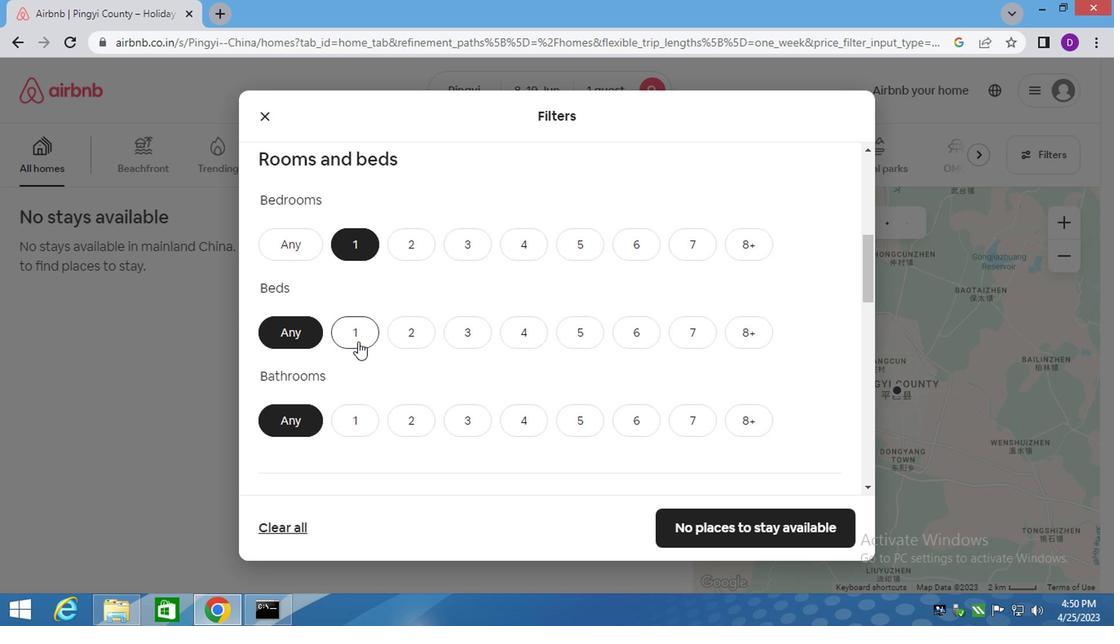 
Action: Mouse moved to (347, 423)
Screenshot: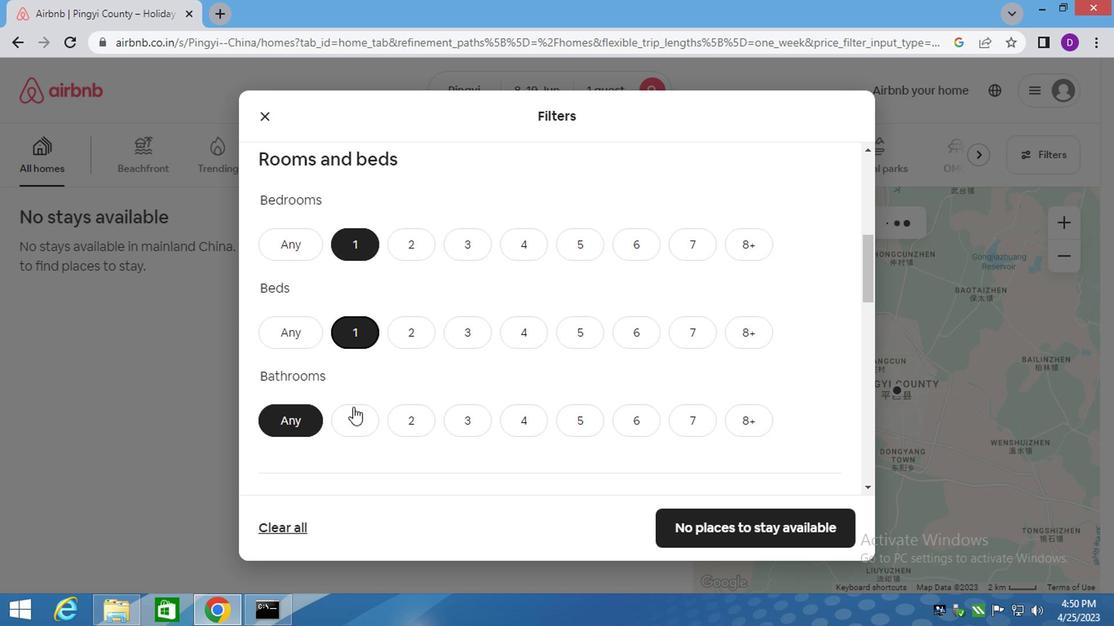 
Action: Mouse pressed left at (347, 423)
Screenshot: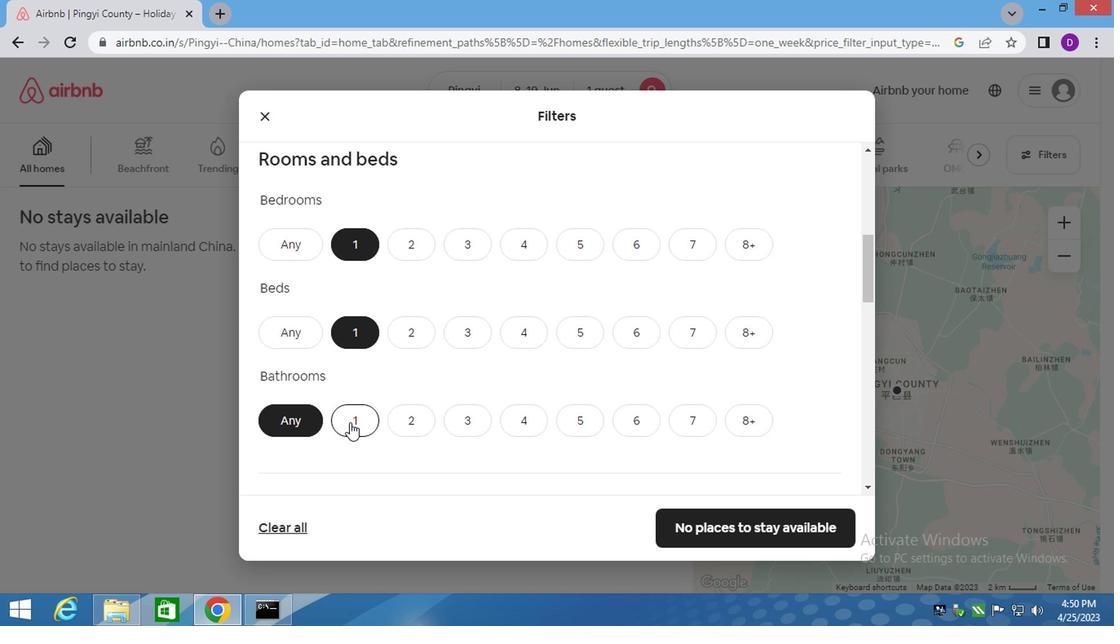 
Action: Mouse moved to (442, 405)
Screenshot: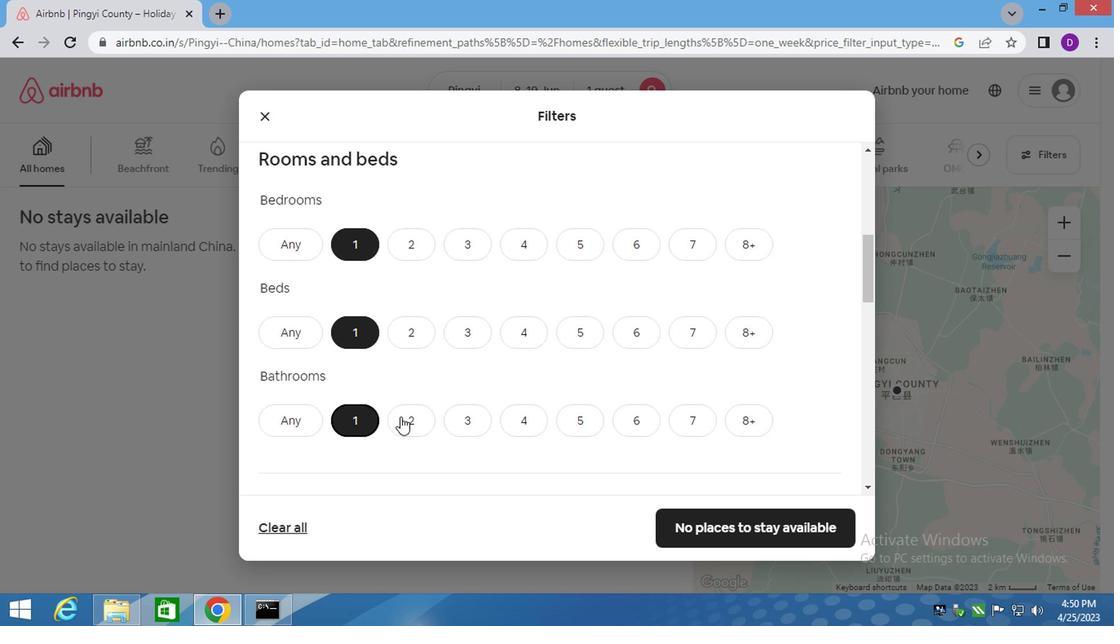 
Action: Mouse scrolled (442, 405) with delta (0, 0)
Screenshot: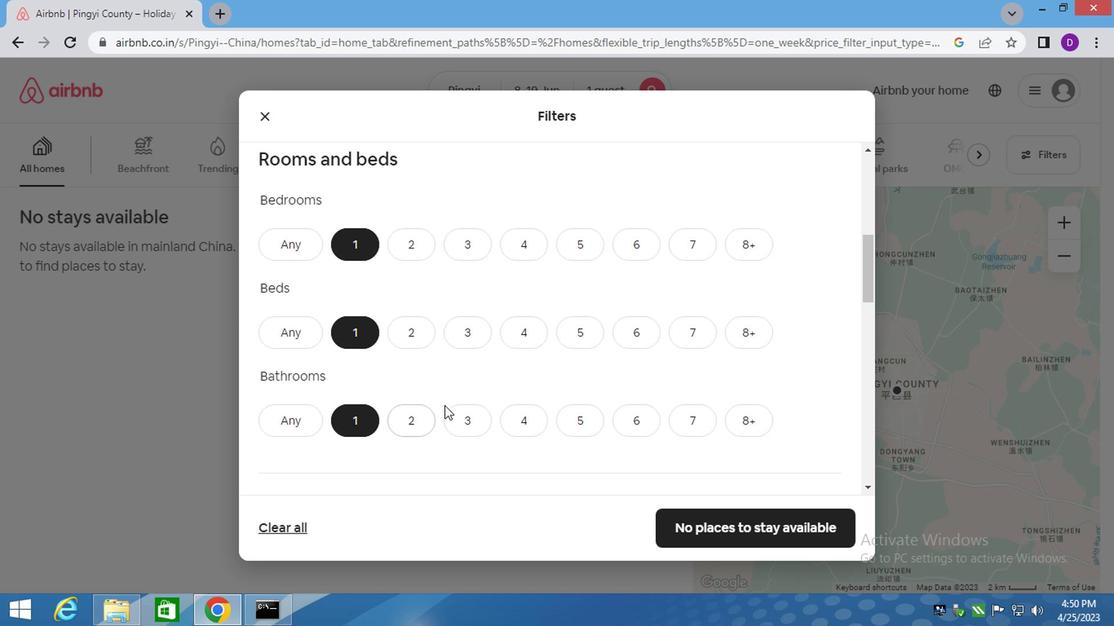 
Action: Mouse moved to (450, 400)
Screenshot: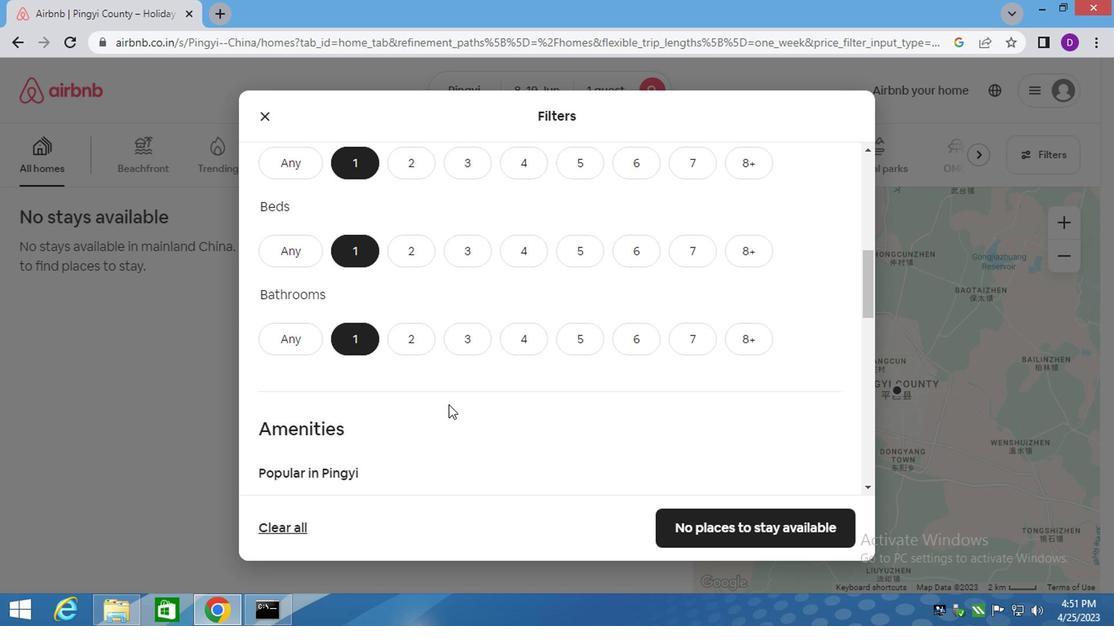 
Action: Mouse scrolled (450, 399) with delta (0, -1)
Screenshot: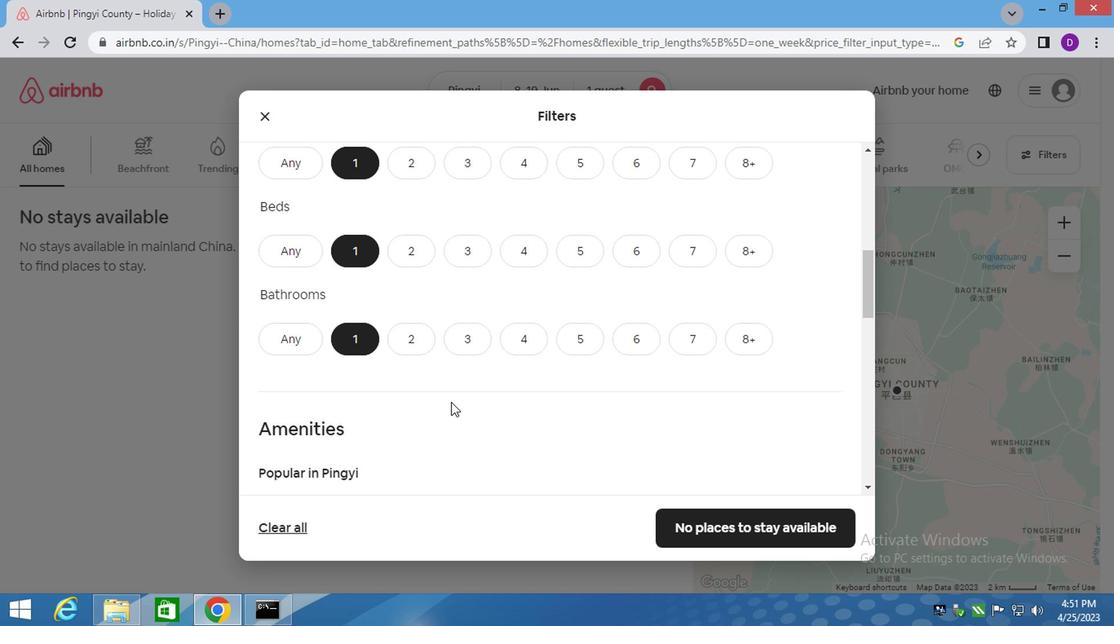 
Action: Mouse scrolled (450, 399) with delta (0, -1)
Screenshot: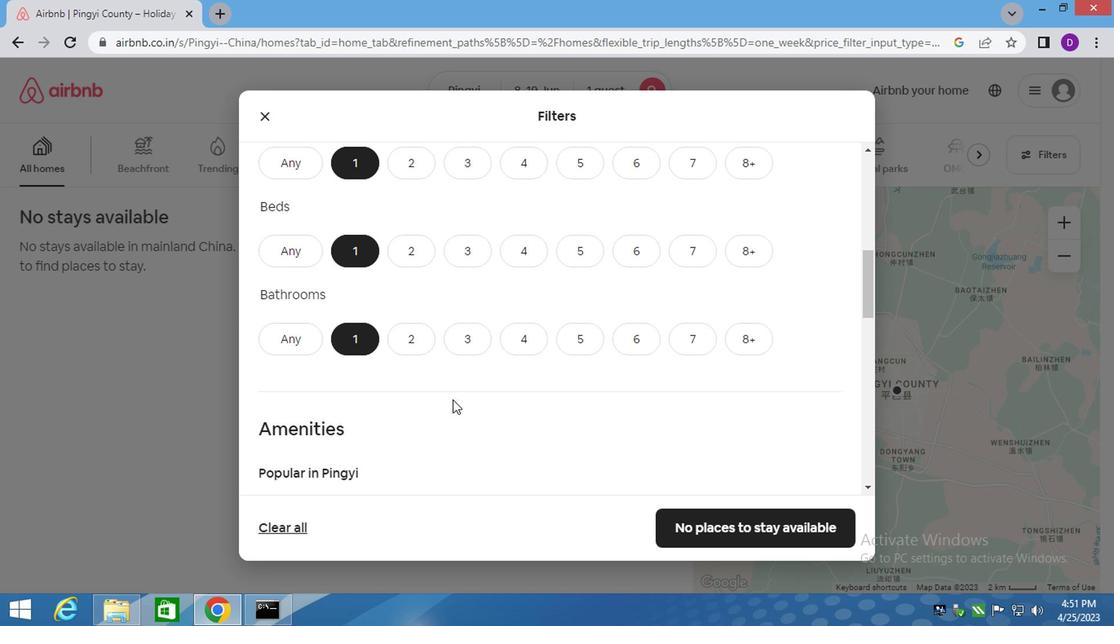 
Action: Mouse scrolled (450, 399) with delta (0, -1)
Screenshot: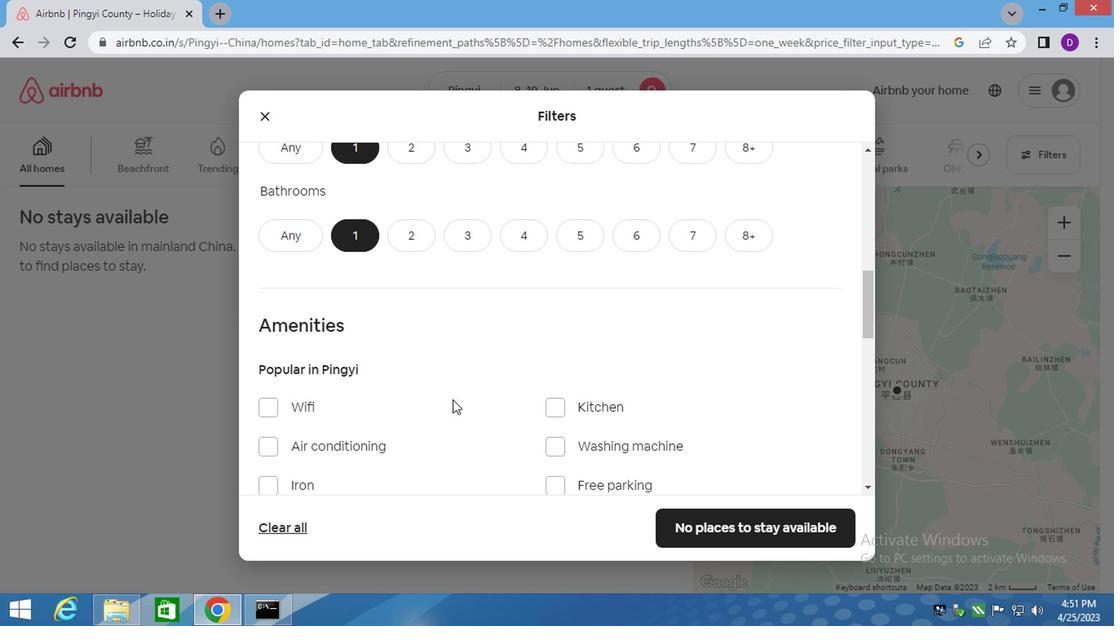 
Action: Mouse moved to (429, 378)
Screenshot: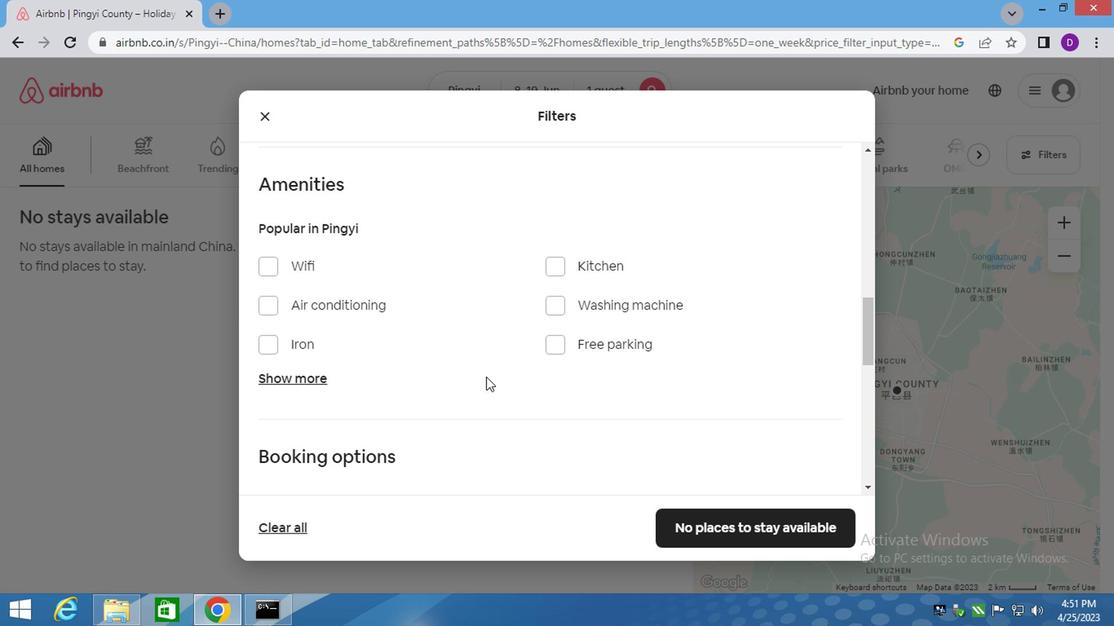 
Action: Mouse scrolled (429, 377) with delta (0, 0)
Screenshot: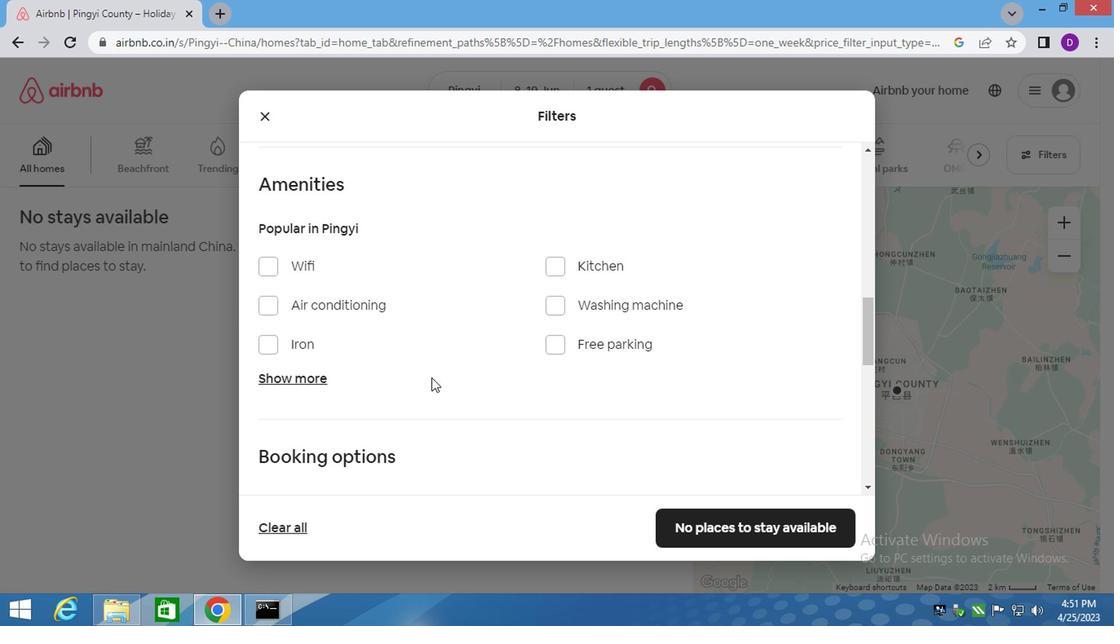
Action: Mouse scrolled (429, 377) with delta (0, 0)
Screenshot: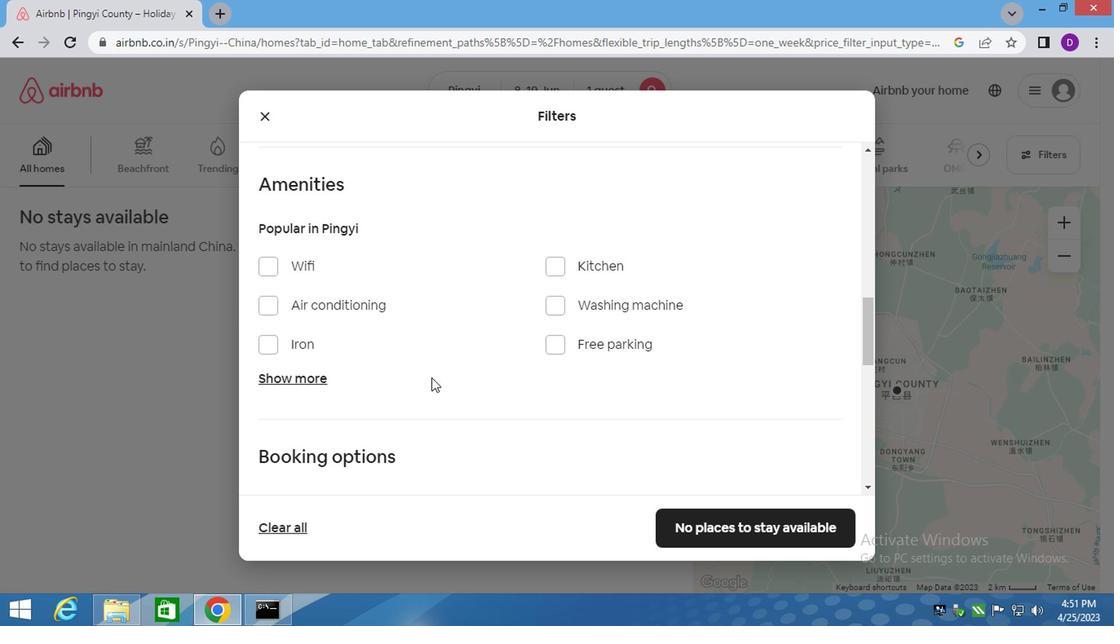
Action: Mouse moved to (428, 379)
Screenshot: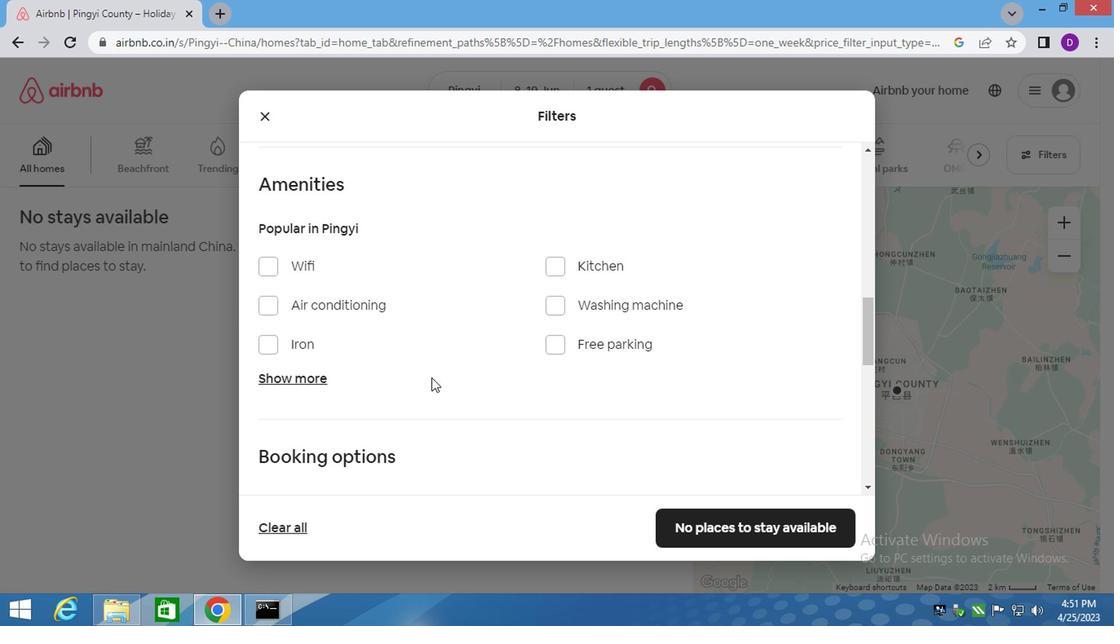
Action: Mouse scrolled (428, 378) with delta (0, -1)
Screenshot: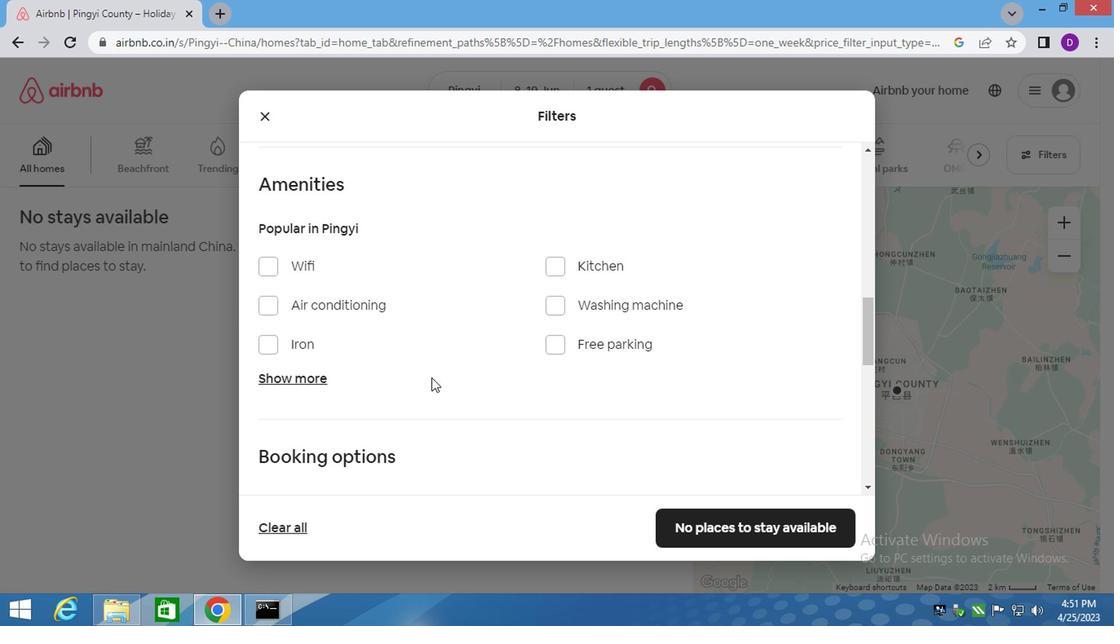 
Action: Mouse moved to (792, 330)
Screenshot: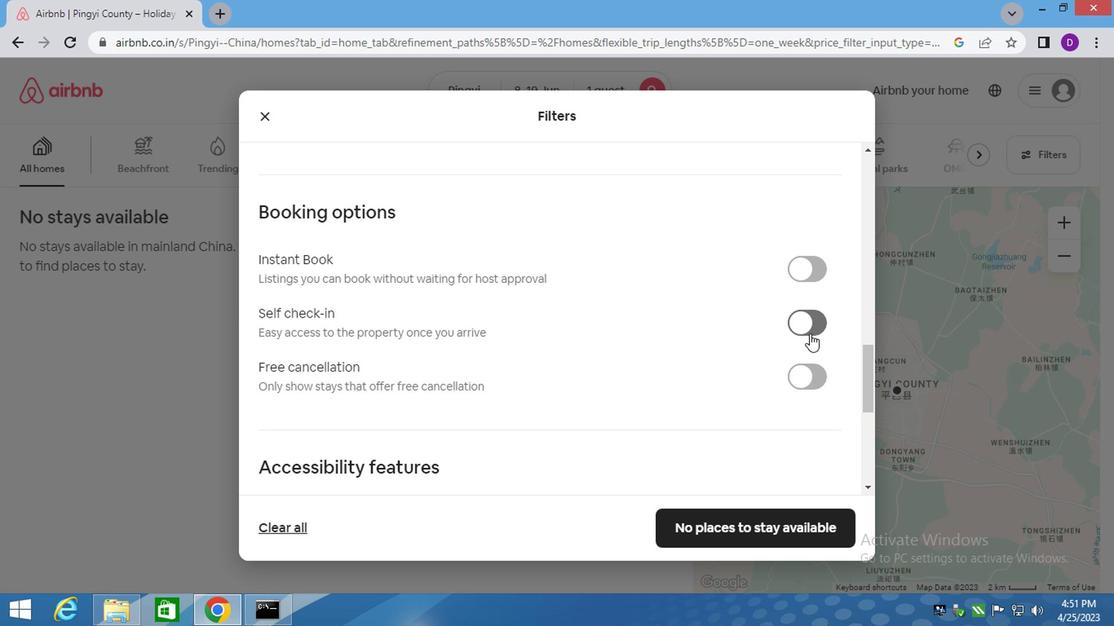 
Action: Mouse pressed left at (792, 330)
Screenshot: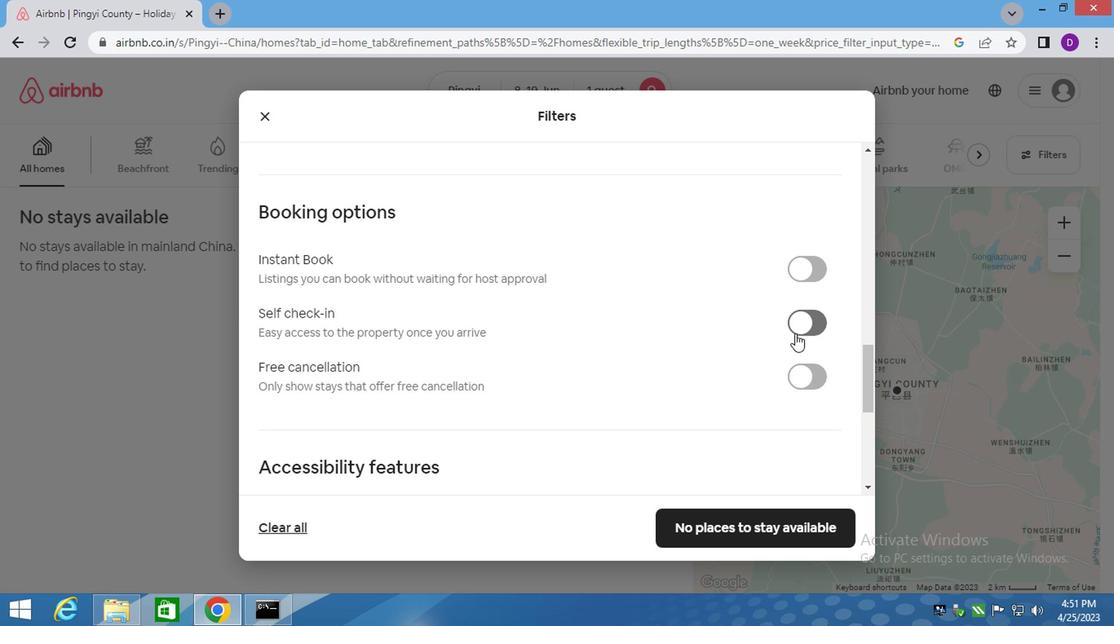 
Action: Mouse moved to (535, 339)
Screenshot: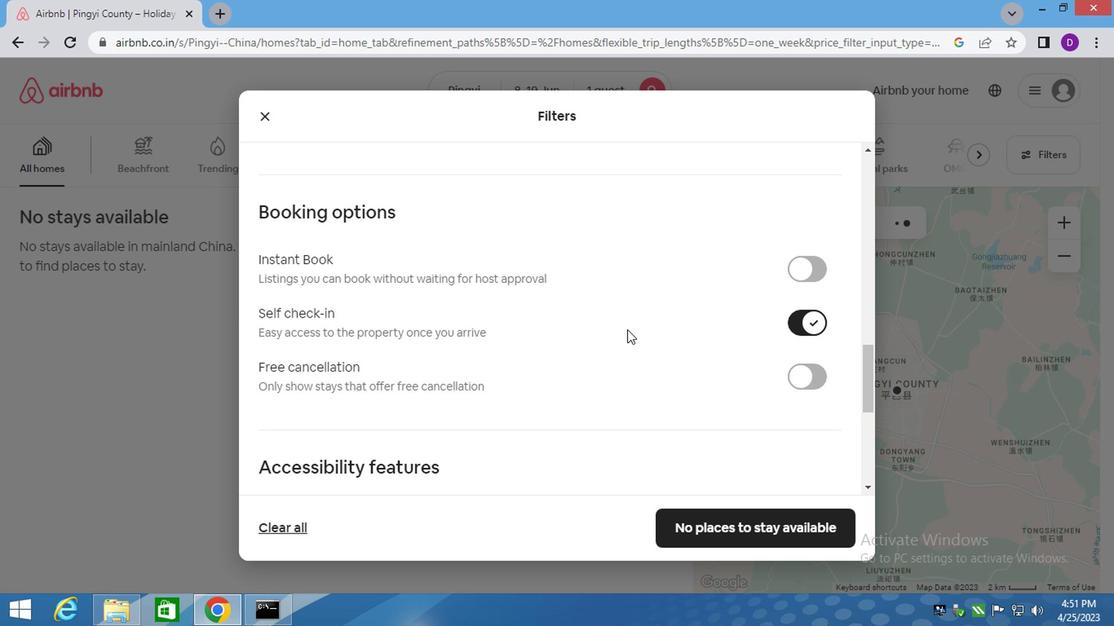 
Action: Mouse scrolled (535, 338) with delta (0, 0)
Screenshot: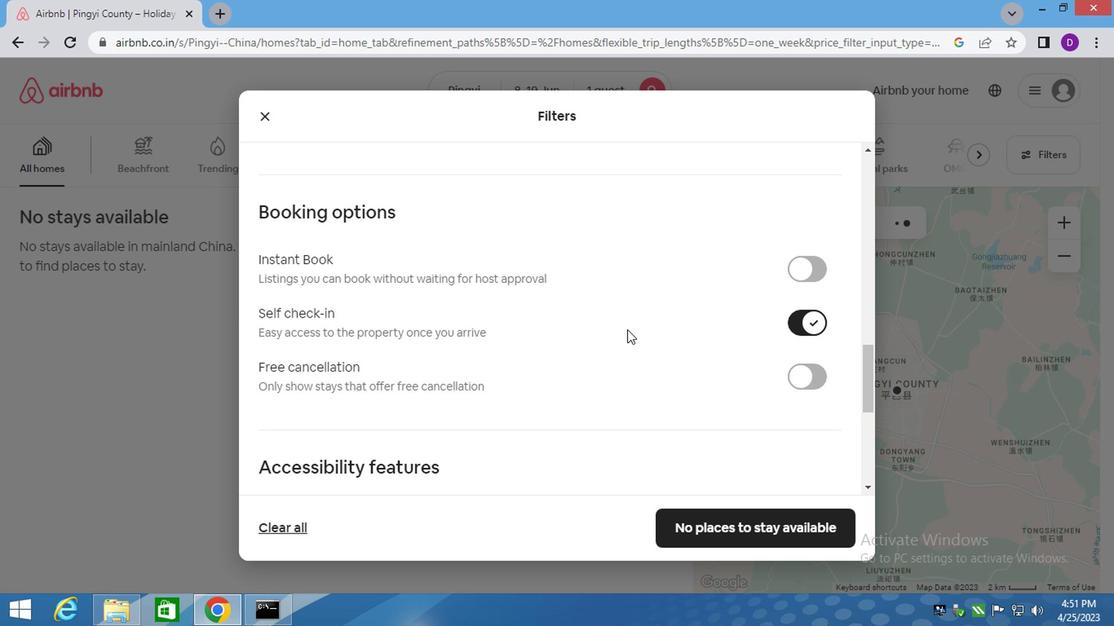 
Action: Mouse moved to (534, 340)
Screenshot: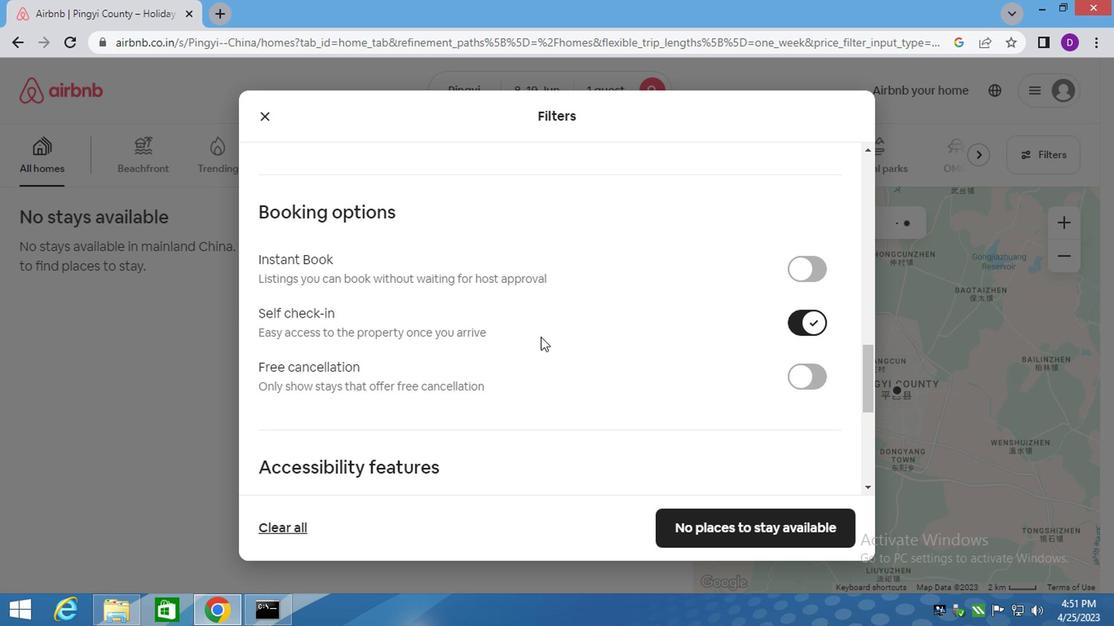 
Action: Mouse scrolled (534, 339) with delta (0, -1)
Screenshot: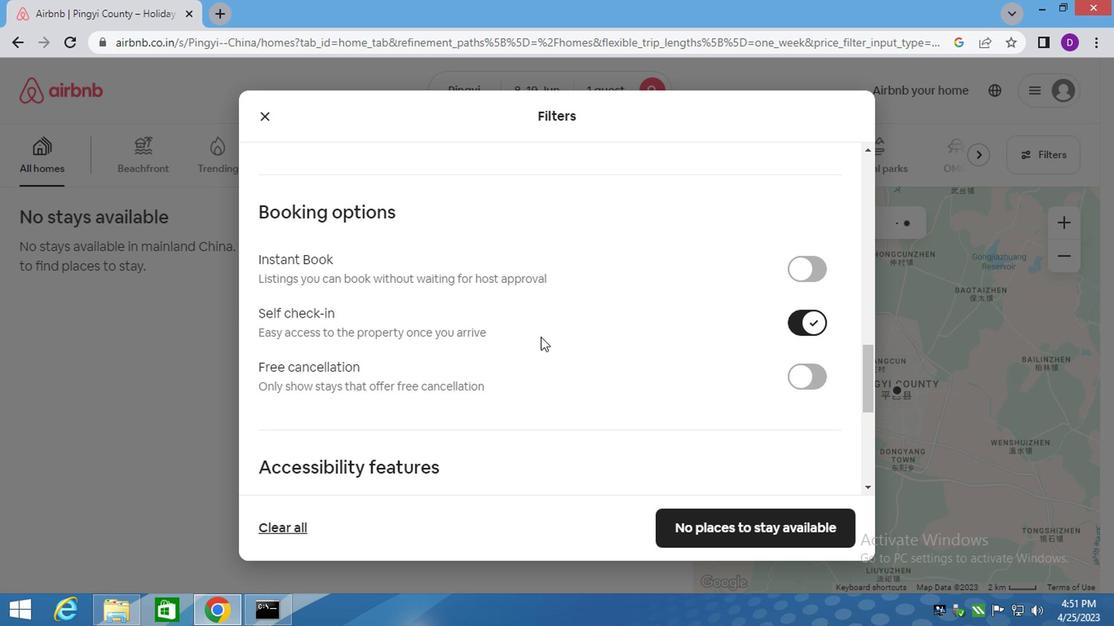 
Action: Mouse moved to (530, 343)
Screenshot: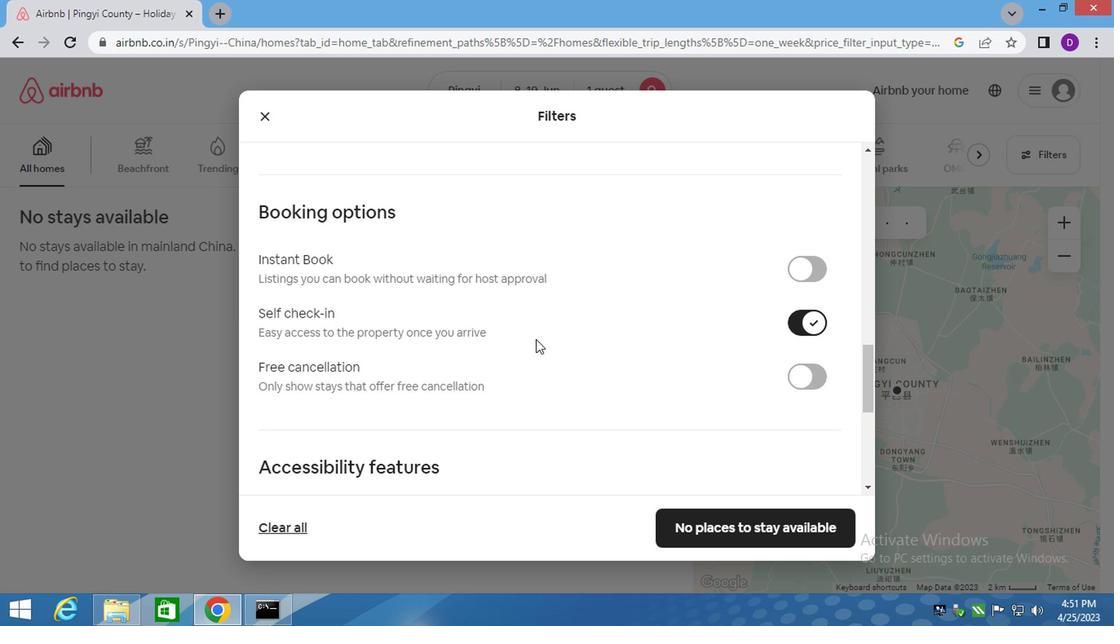 
Action: Mouse scrolled (531, 342) with delta (0, 0)
Screenshot: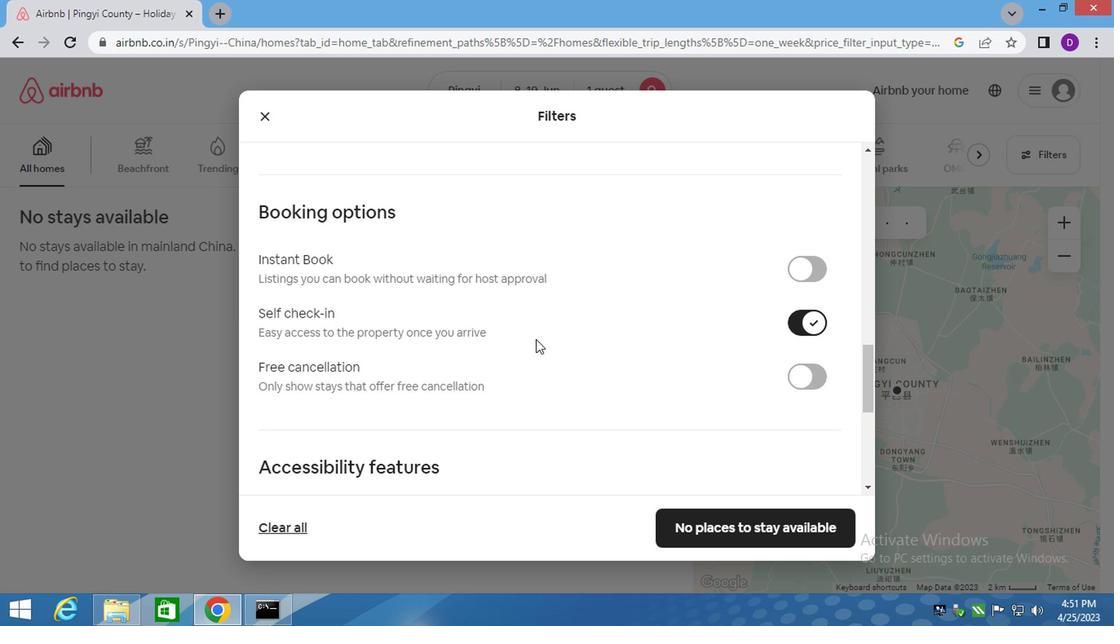 
Action: Mouse moved to (530, 343)
Screenshot: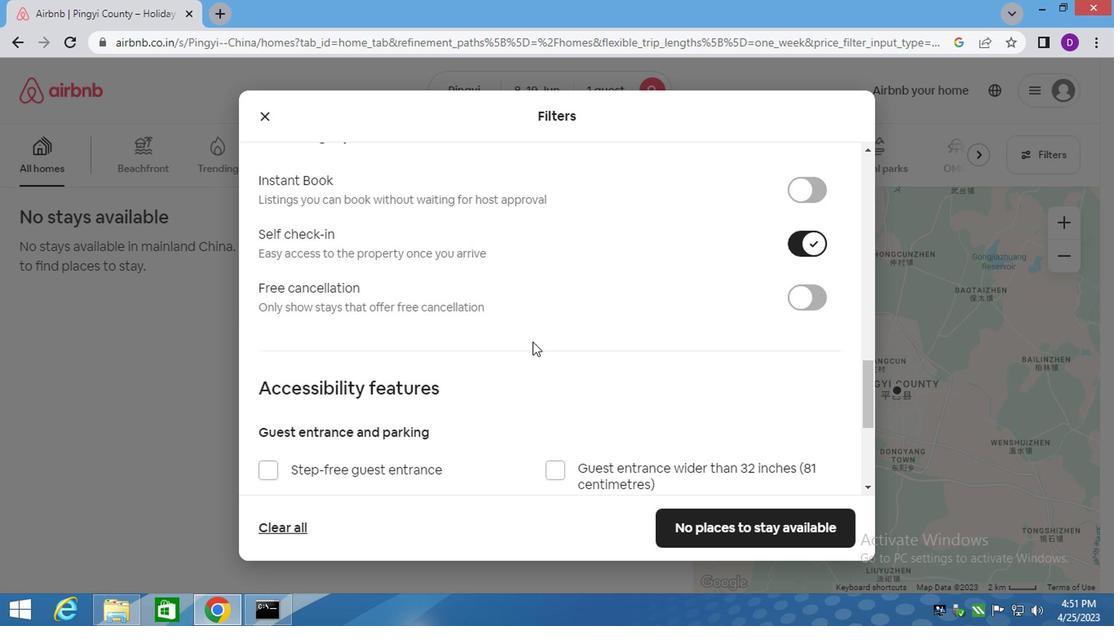 
Action: Mouse scrolled (530, 342) with delta (0, 0)
Screenshot: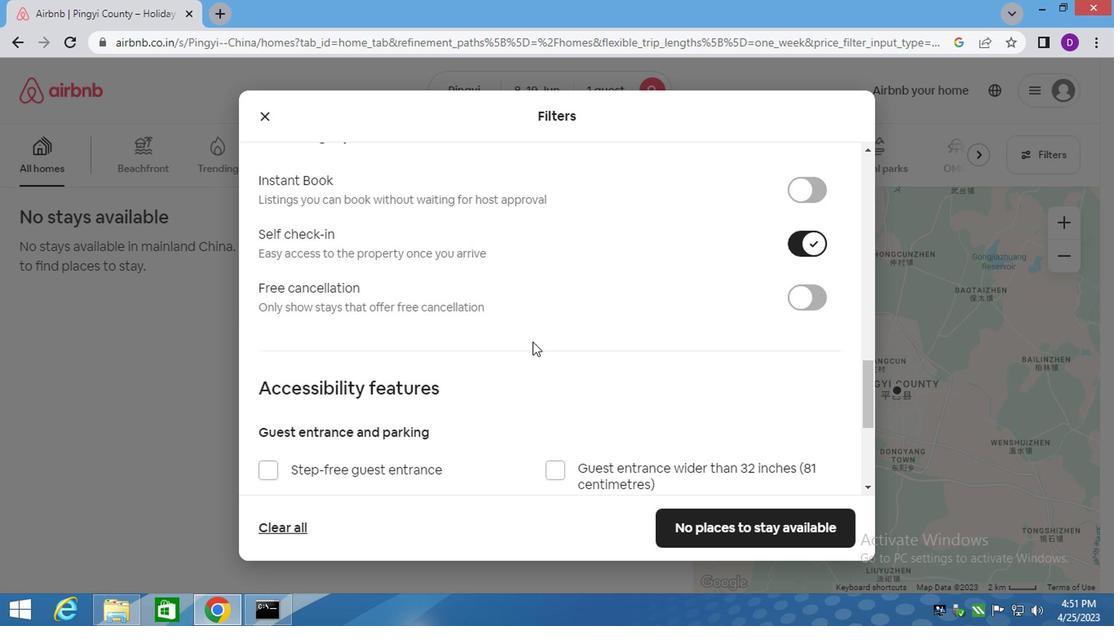 
Action: Mouse moved to (529, 343)
Screenshot: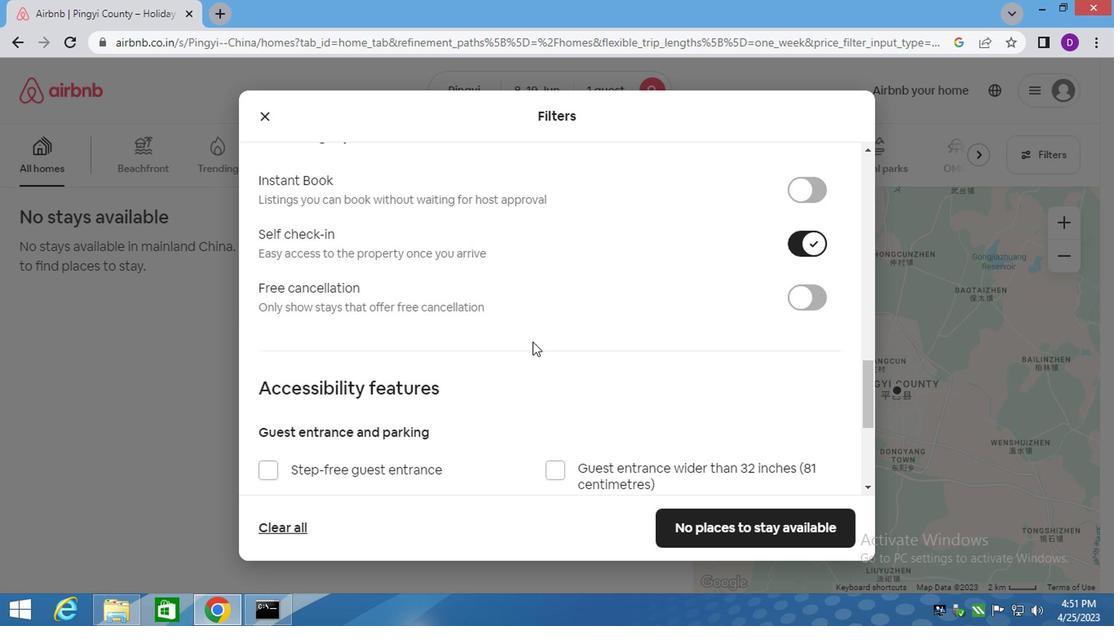 
Action: Mouse scrolled (530, 342) with delta (0, 0)
Screenshot: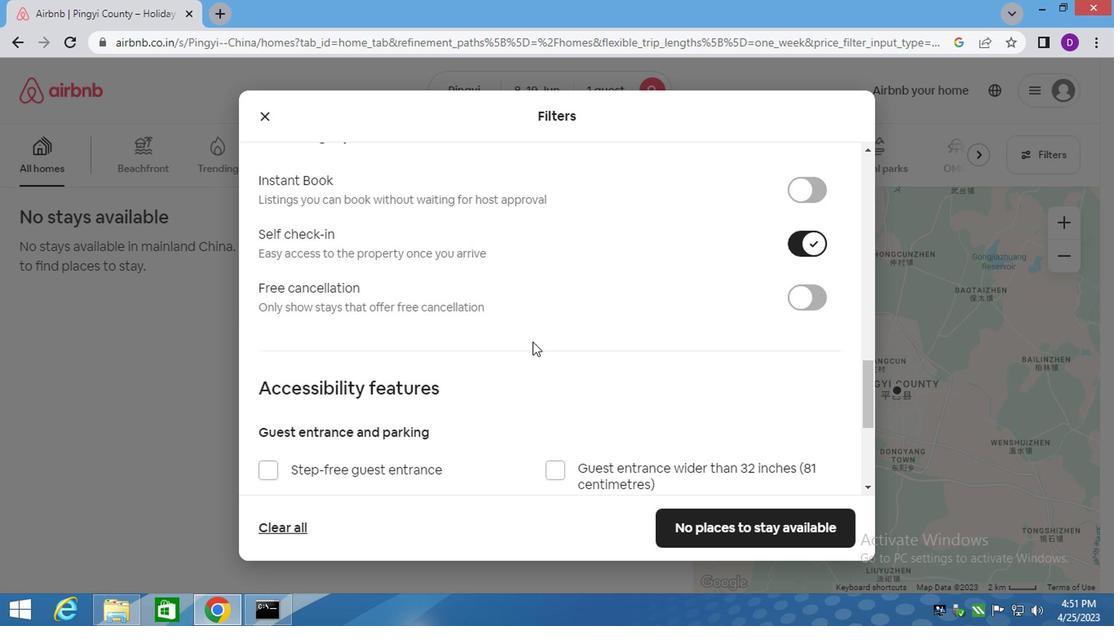 
Action: Mouse moved to (529, 359)
Screenshot: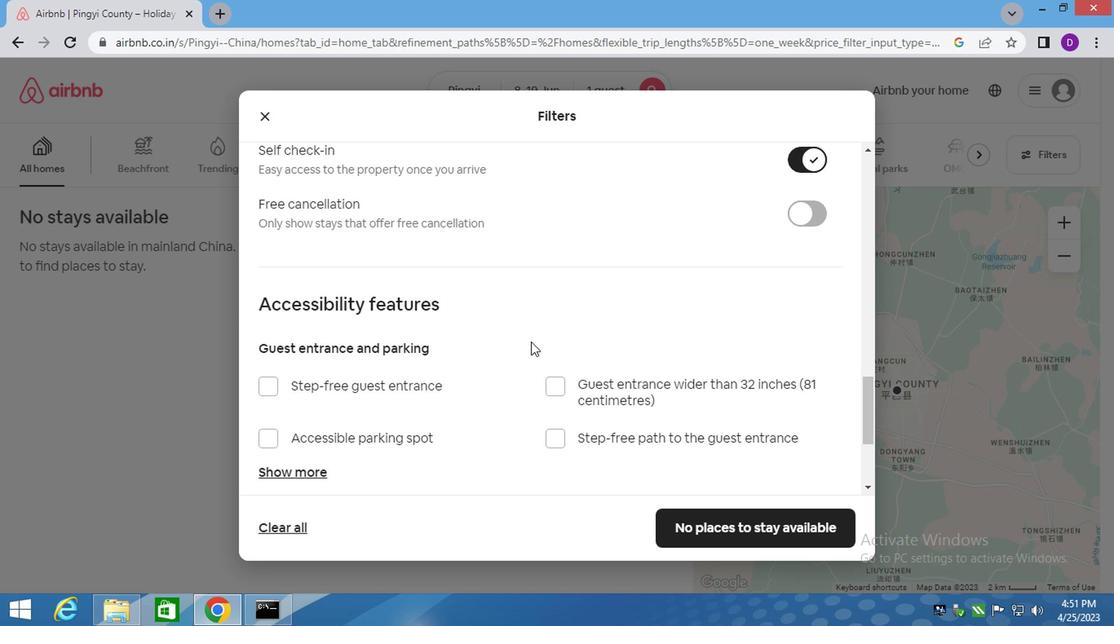 
Action: Mouse scrolled (529, 345) with delta (0, -1)
Screenshot: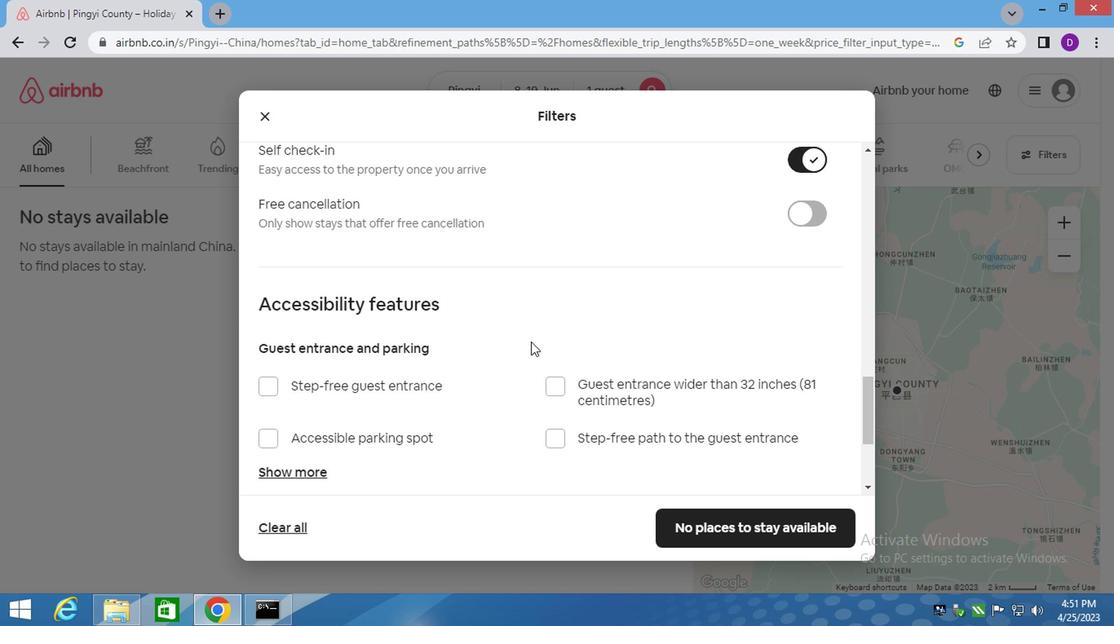
Action: Mouse moved to (529, 363)
Screenshot: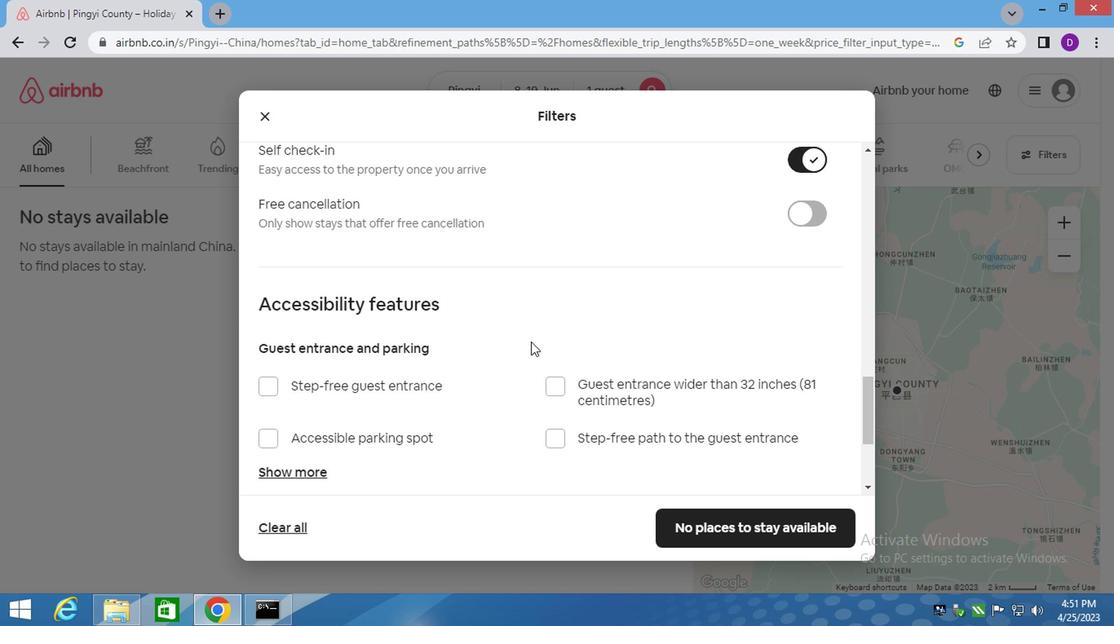 
Action: Mouse scrolled (529, 359) with delta (0, 0)
Screenshot: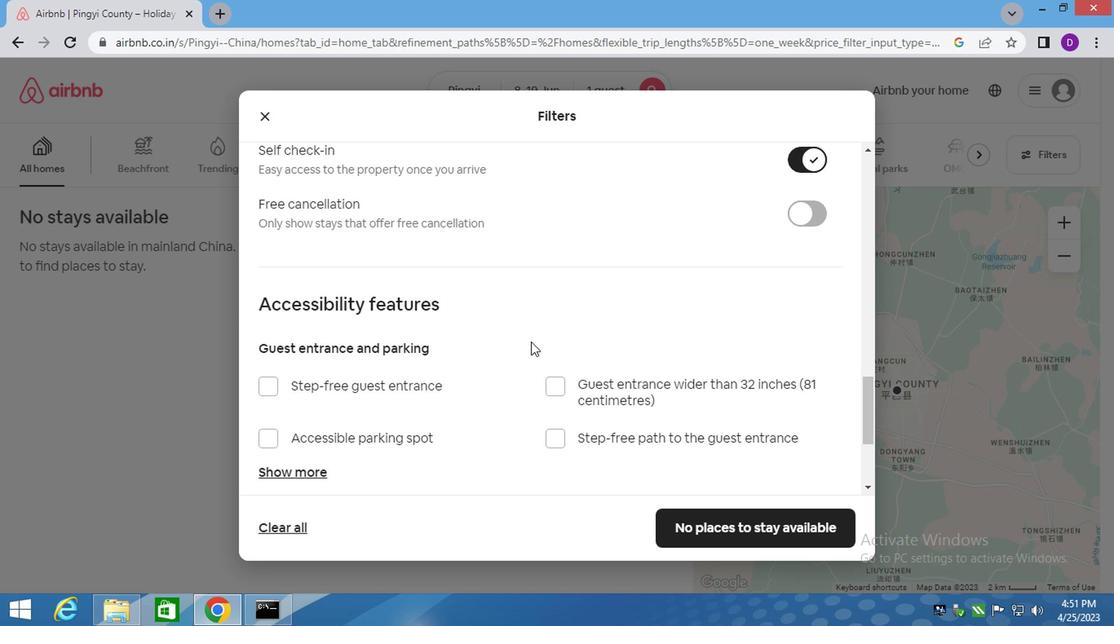 
Action: Mouse moved to (529, 366)
Screenshot: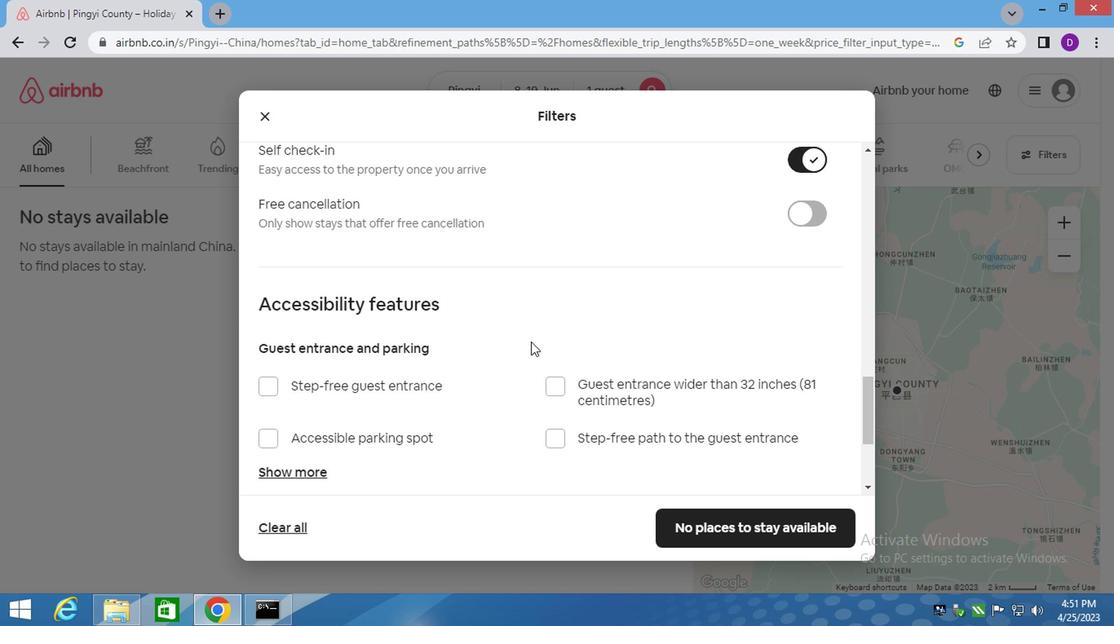 
Action: Mouse scrolled (529, 365) with delta (0, 0)
Screenshot: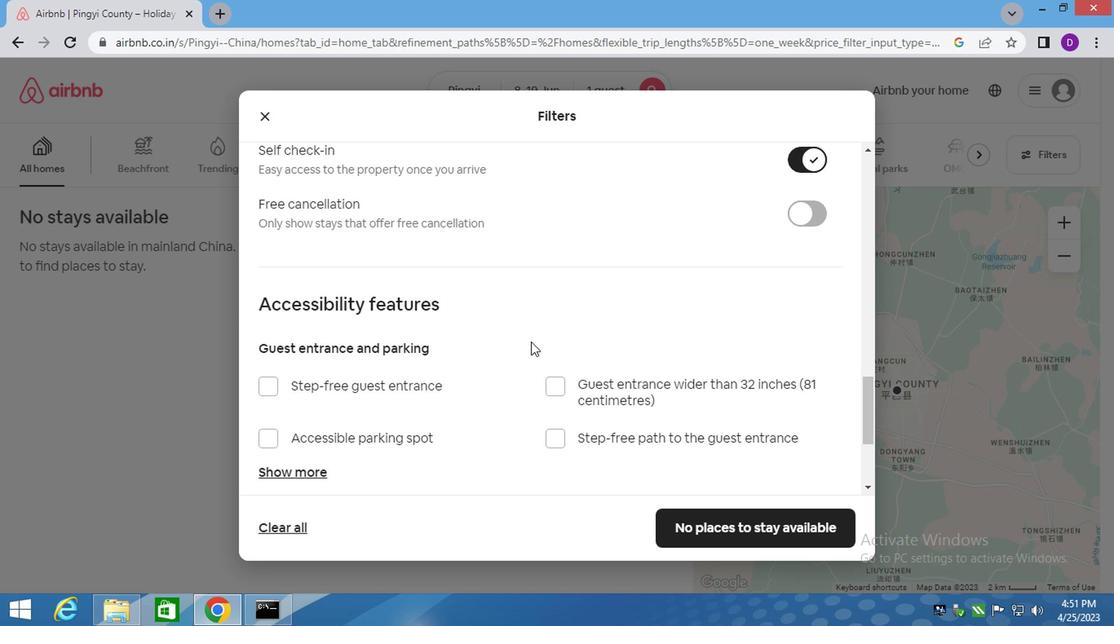 
Action: Mouse moved to (529, 367)
Screenshot: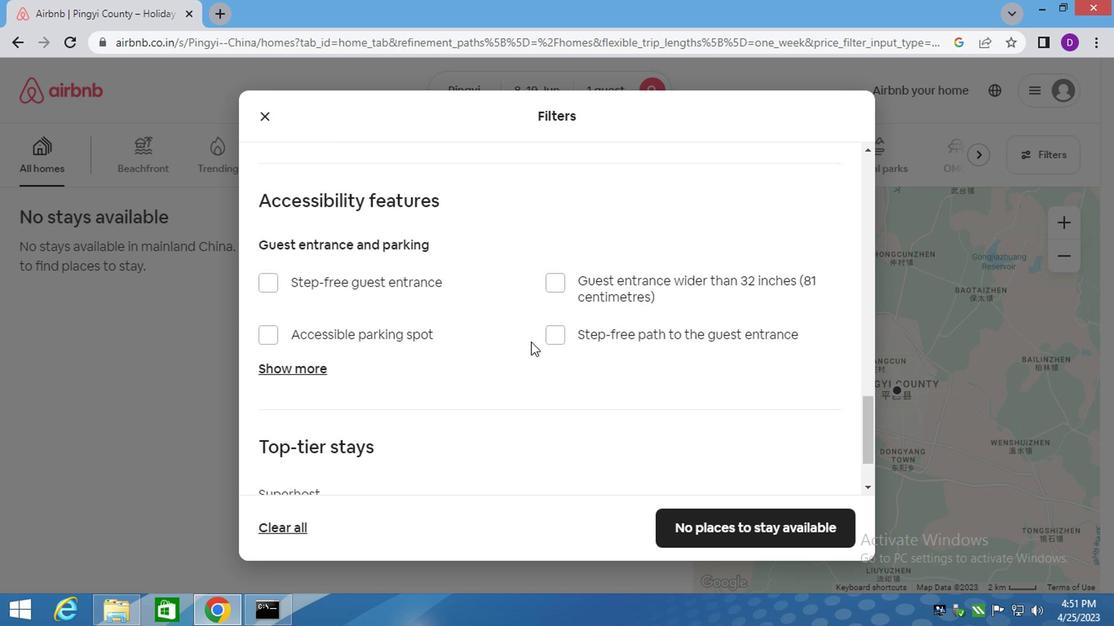 
Action: Mouse scrolled (529, 367) with delta (0, 0)
Screenshot: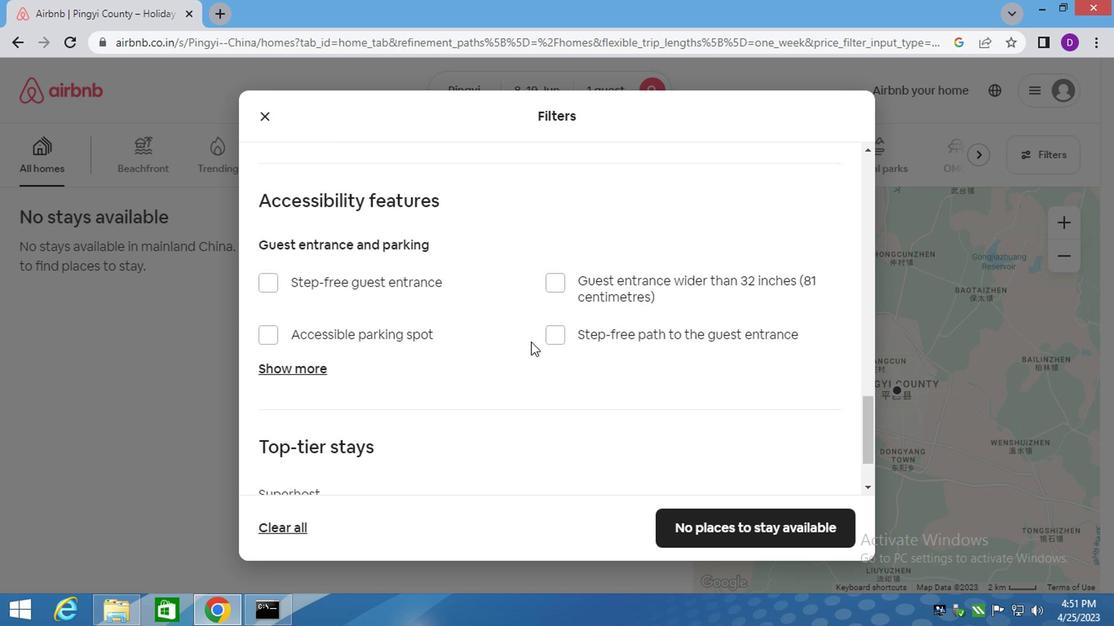 
Action: Mouse moved to (530, 369)
Screenshot: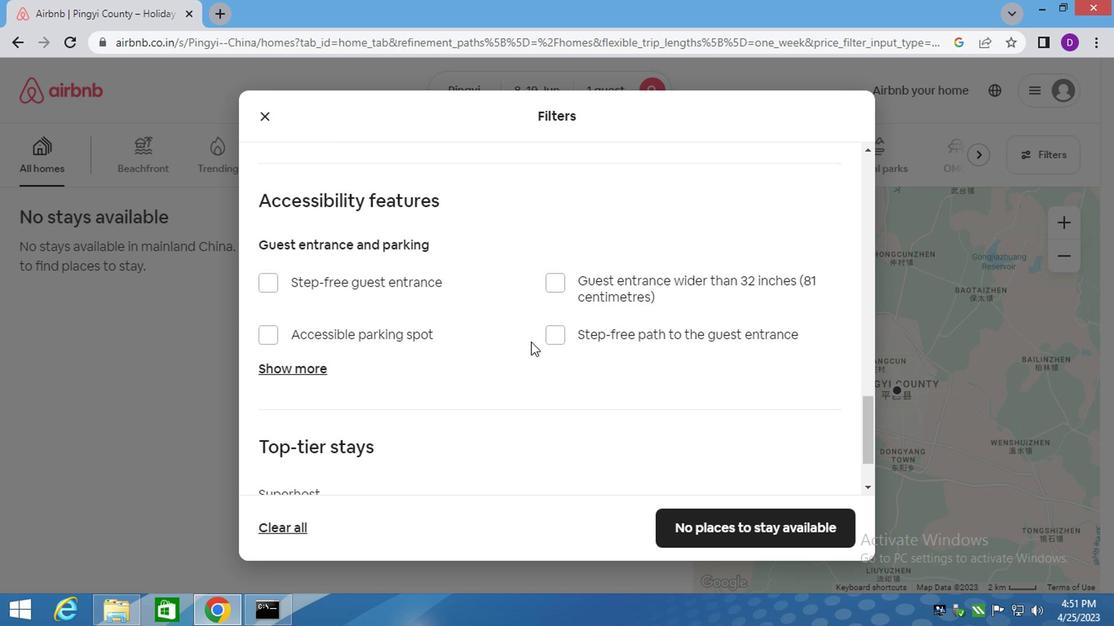 
Action: Mouse scrolled (530, 368) with delta (0, -1)
Screenshot: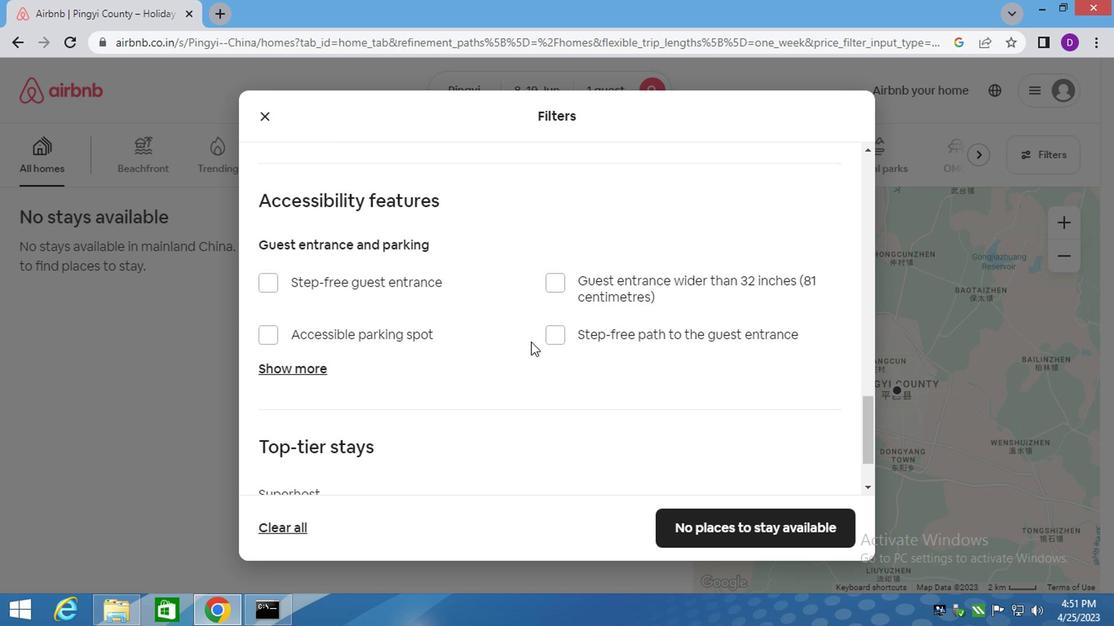 
Action: Mouse scrolled (530, 368) with delta (0, -1)
Screenshot: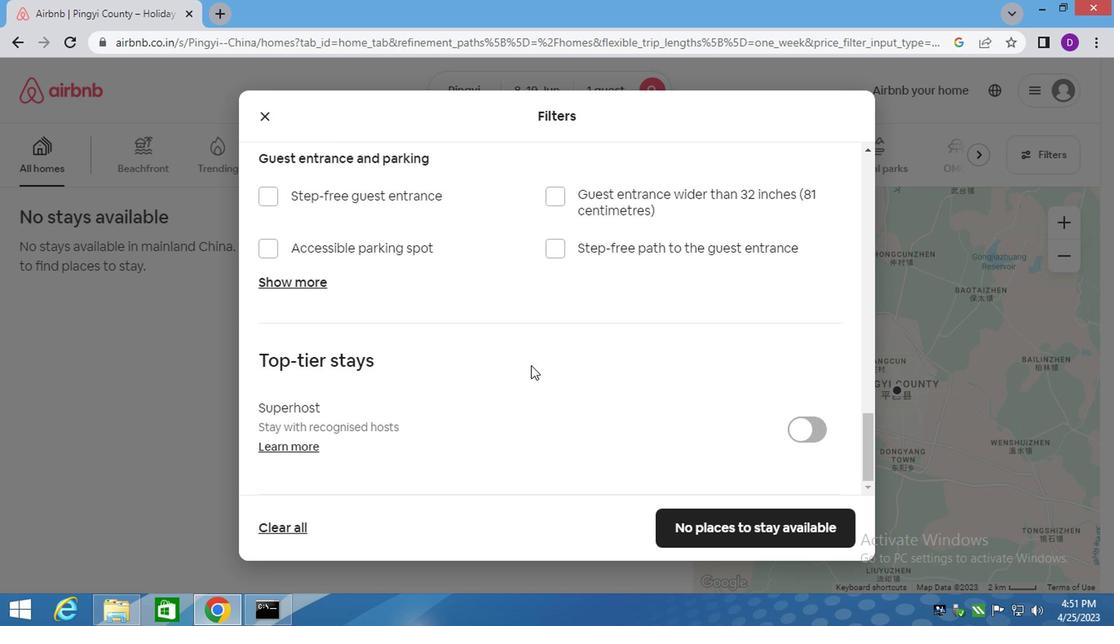 
Action: Mouse moved to (554, 397)
Screenshot: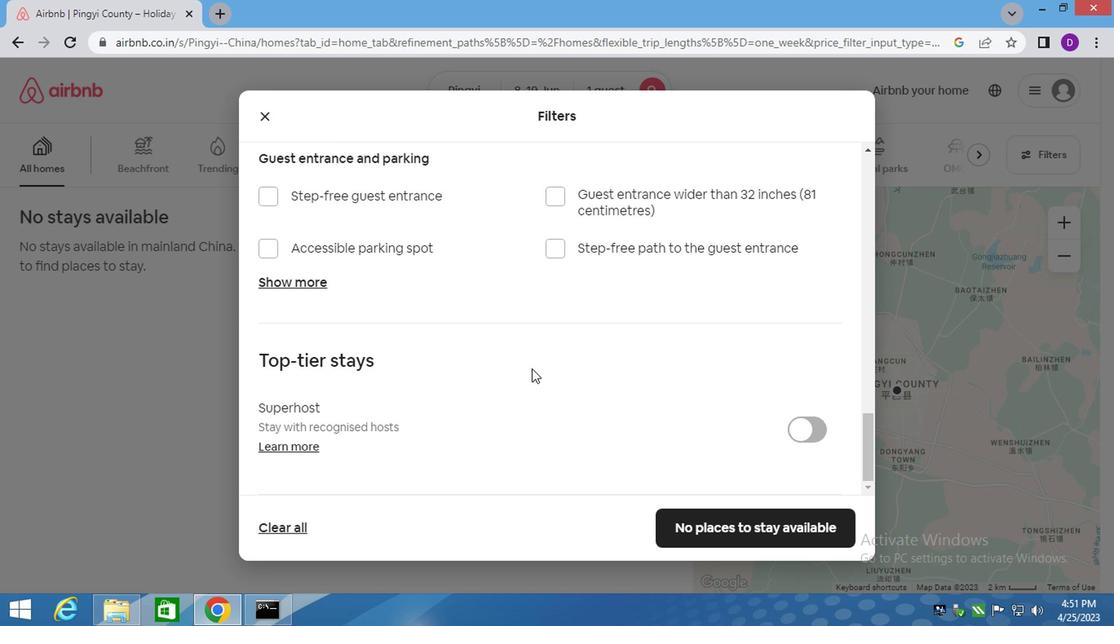 
Action: Mouse scrolled (554, 396) with delta (0, 0)
Screenshot: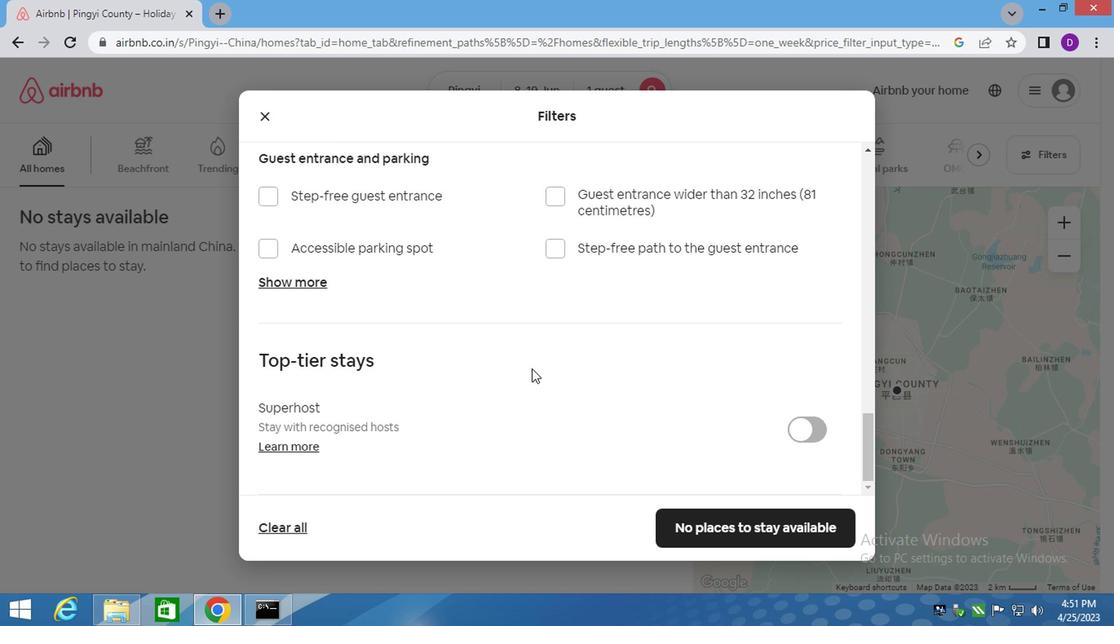 
Action: Mouse moved to (574, 417)
Screenshot: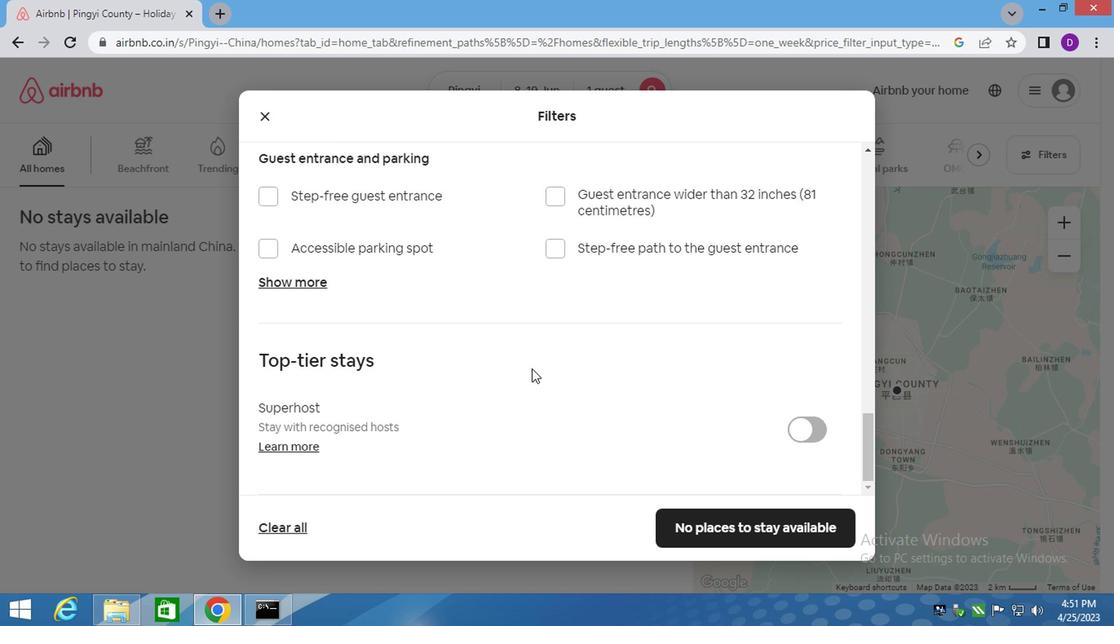 
Action: Mouse scrolled (574, 417) with delta (0, 0)
Screenshot: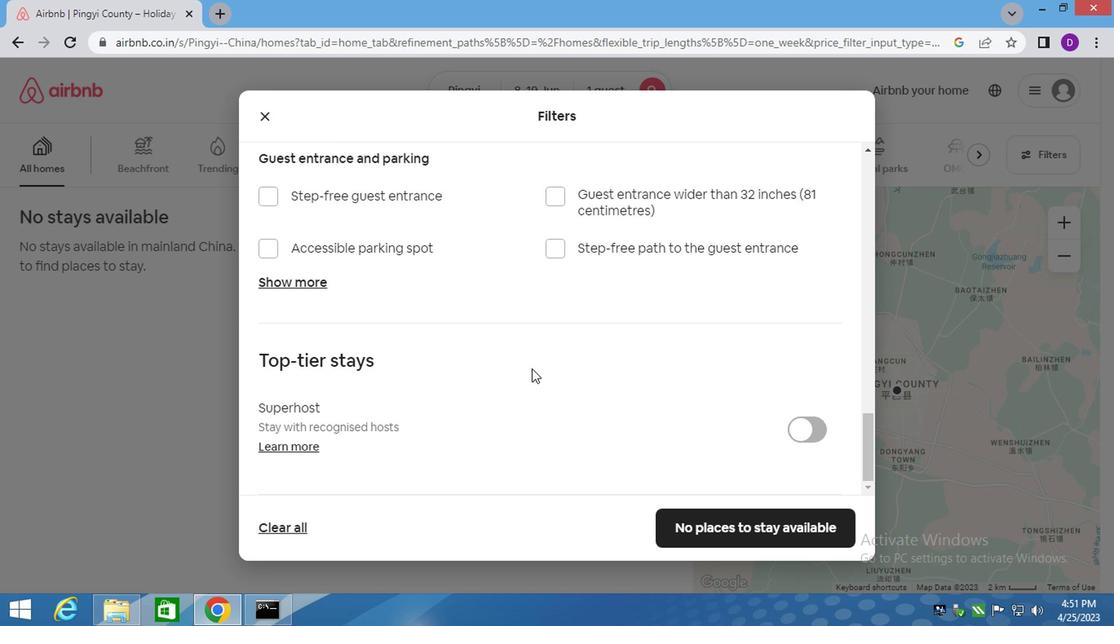 
Action: Mouse moved to (587, 429)
Screenshot: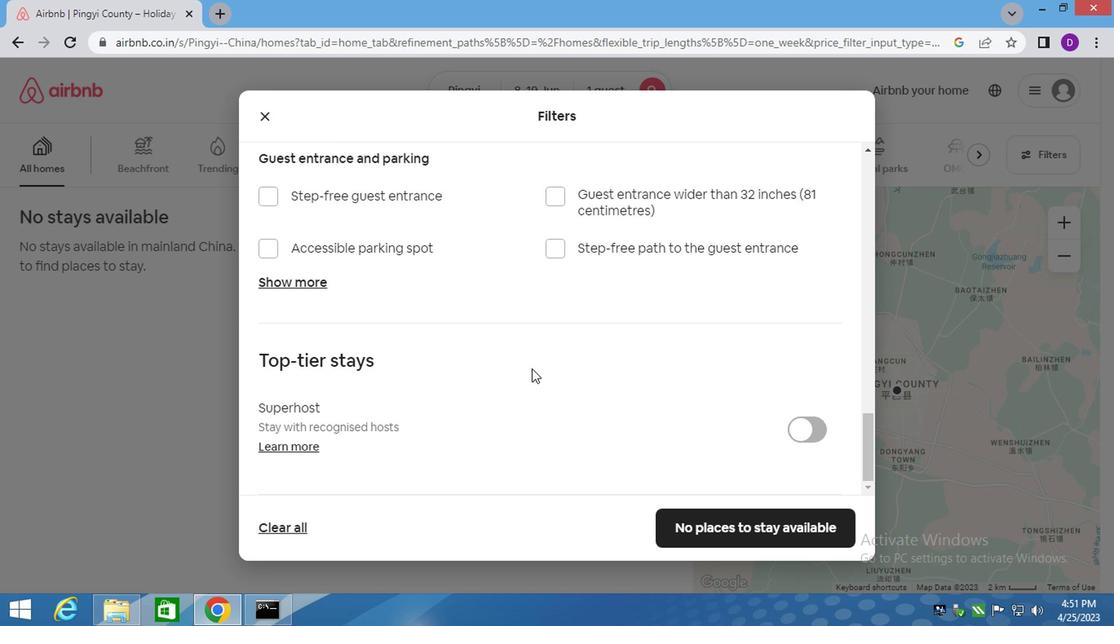 
Action: Mouse scrolled (587, 428) with delta (0, -1)
Screenshot: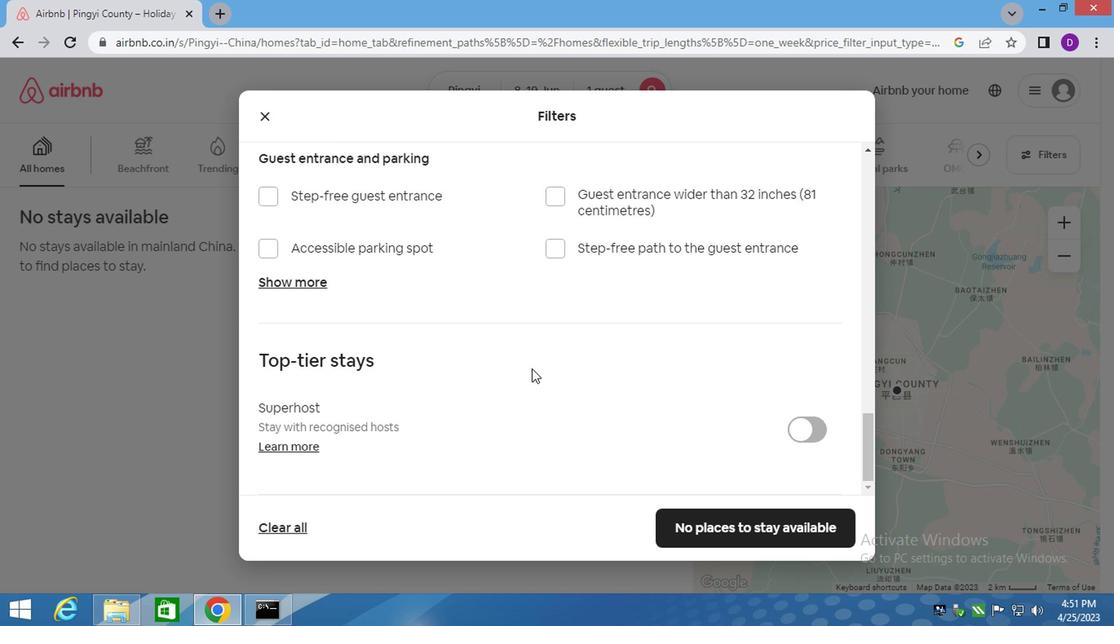 
Action: Mouse moved to (600, 438)
Screenshot: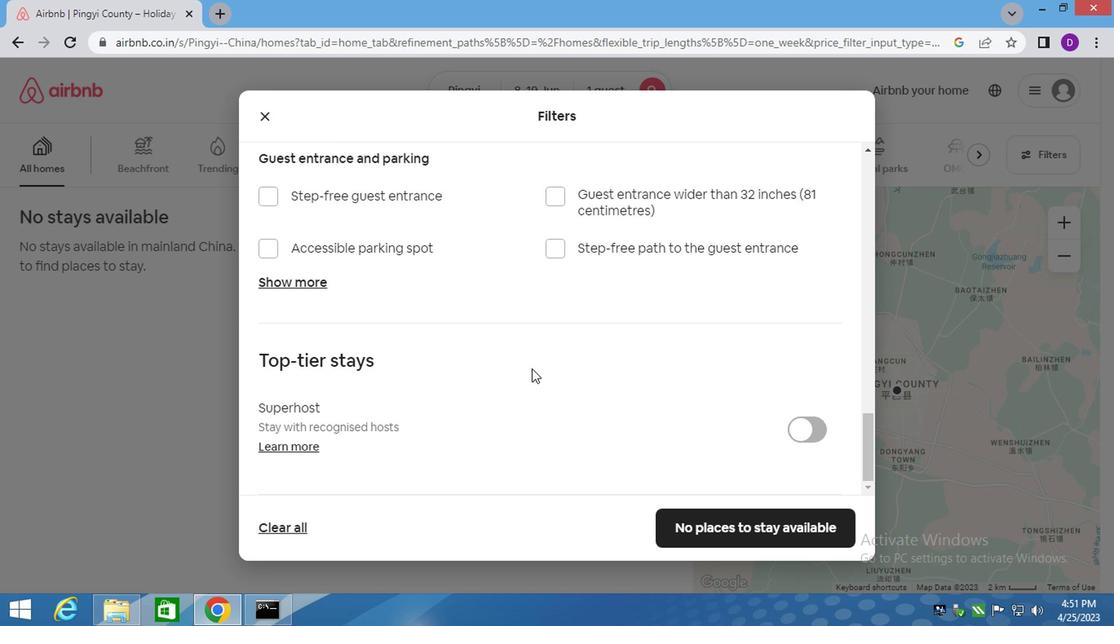 
Action: Mouse scrolled (600, 437) with delta (0, 0)
Screenshot: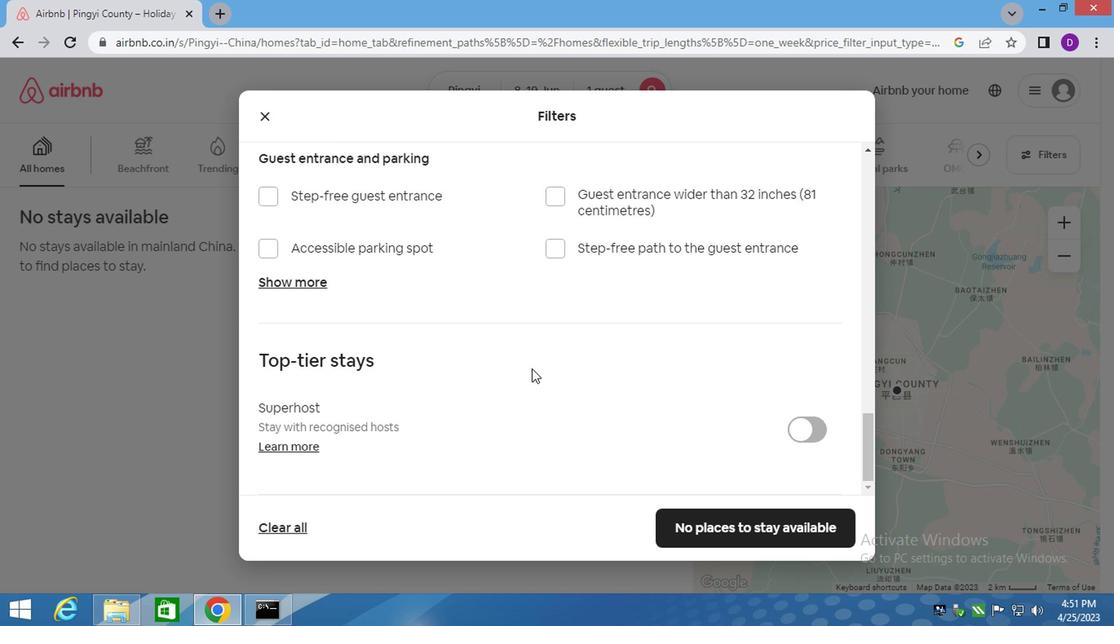 
Action: Mouse moved to (610, 446)
Screenshot: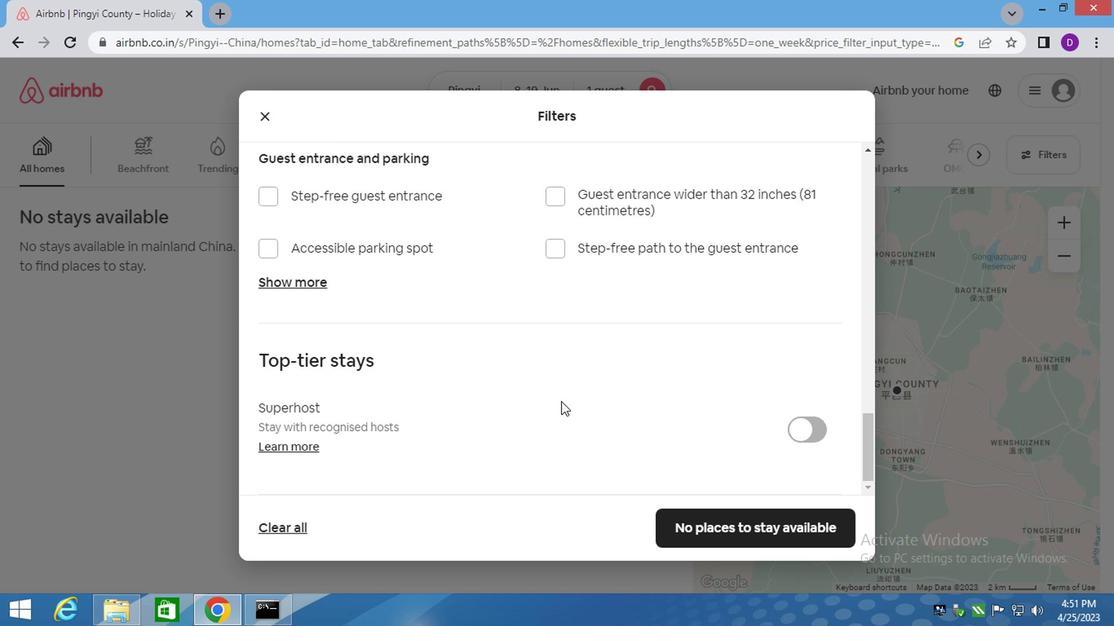 
Action: Mouse scrolled (610, 446) with delta (0, 0)
Screenshot: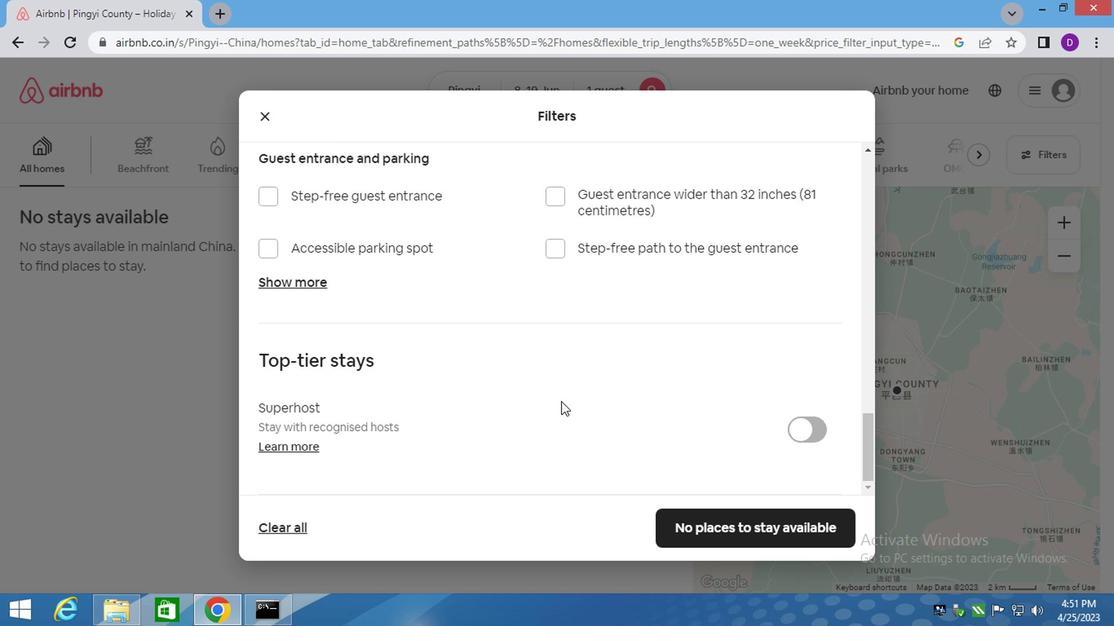 
Action: Mouse moved to (751, 531)
Screenshot: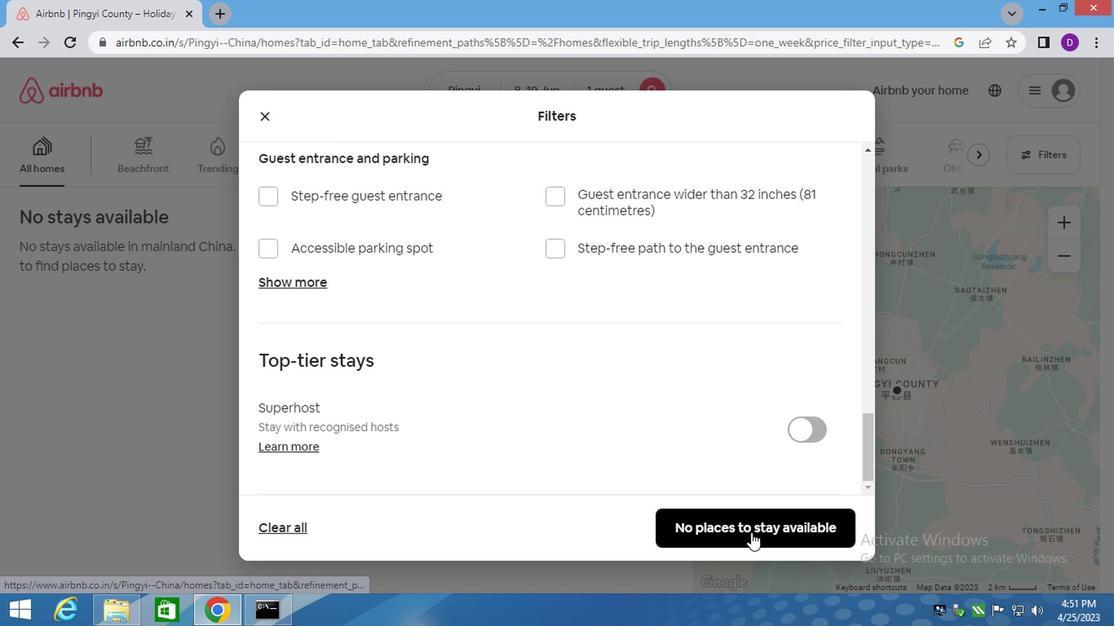 
Action: Mouse pressed left at (751, 531)
Screenshot: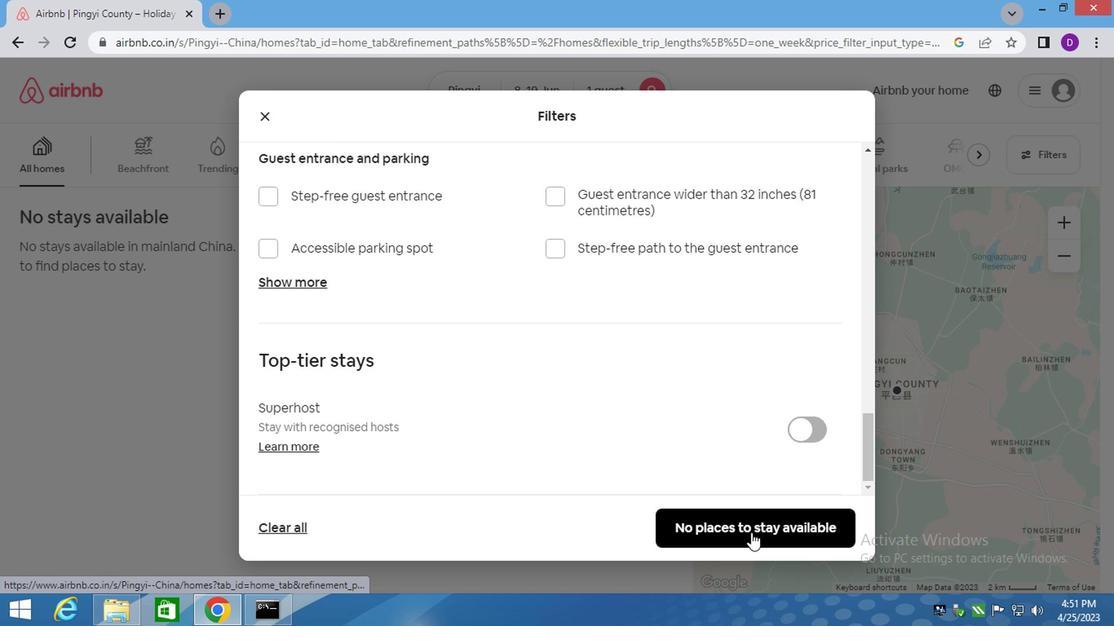 
Action: Mouse moved to (307, 242)
Screenshot: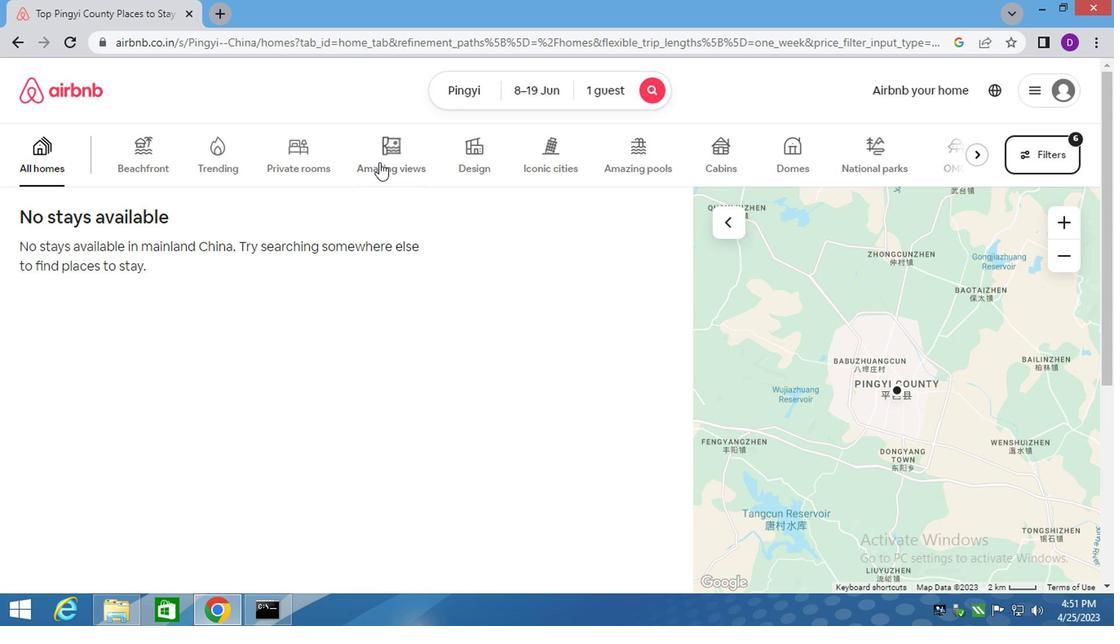 
